 Task: Search one way flight ticket for 3 adults, 3 children in premium economy from Clarksburg: North Central West Virginia Airport (was Harrison-marion Regional) to Greenville: Pitt-greenville Airport on 5-2-2023. Choice of flights is Frontier. Number of bags: 1 carry on bag. Price is upto 108000. Outbound departure time preference is 14:00.
Action: Mouse moved to (297, 265)
Screenshot: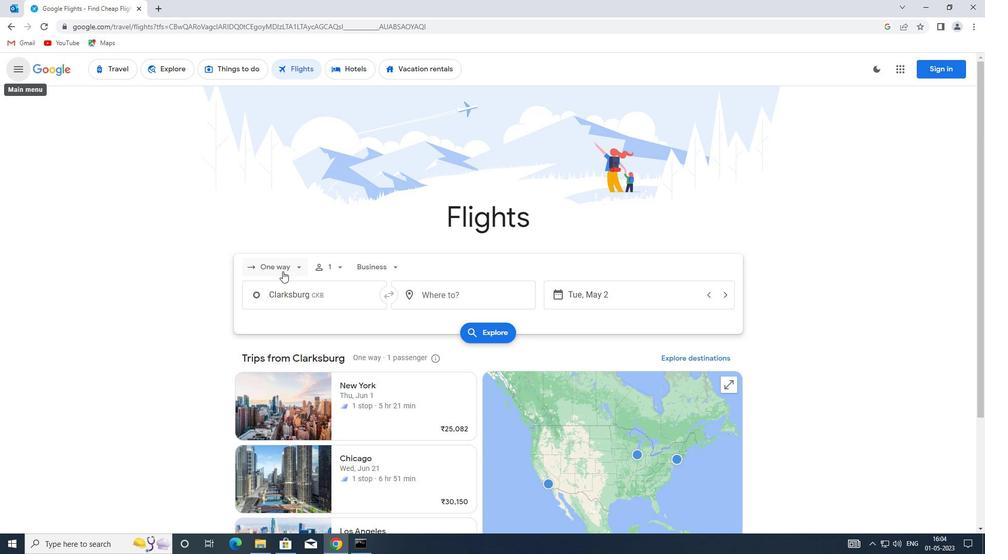
Action: Mouse pressed left at (297, 265)
Screenshot: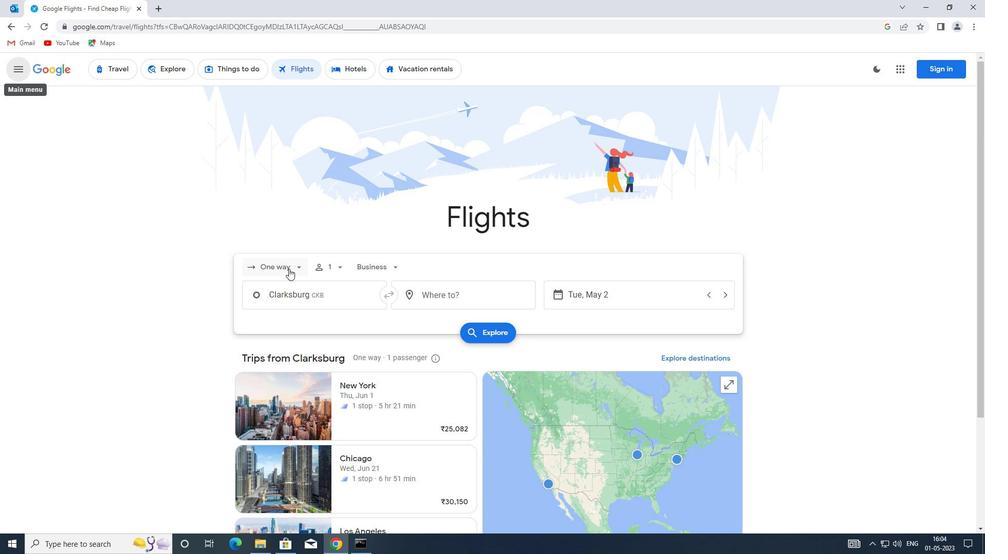 
Action: Mouse moved to (300, 317)
Screenshot: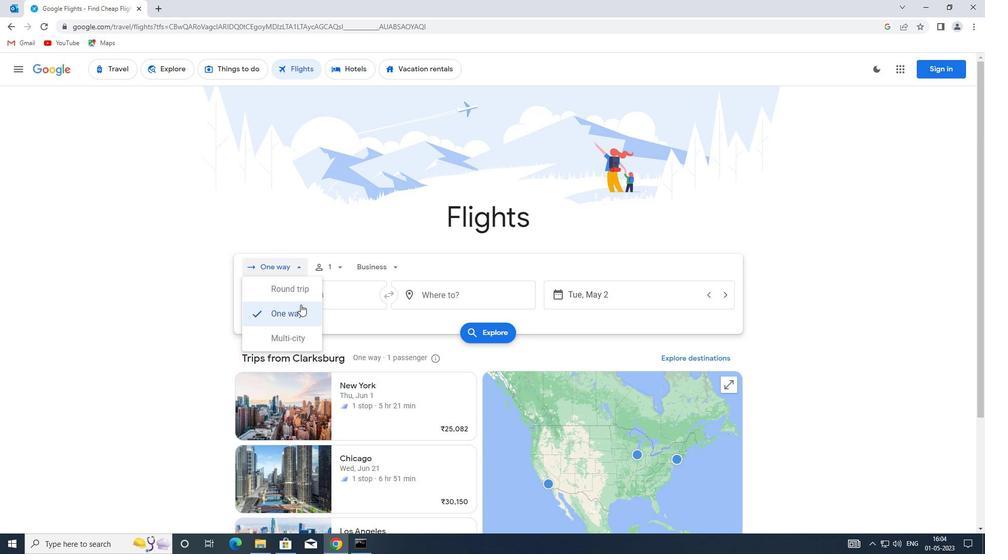 
Action: Mouse pressed left at (300, 317)
Screenshot: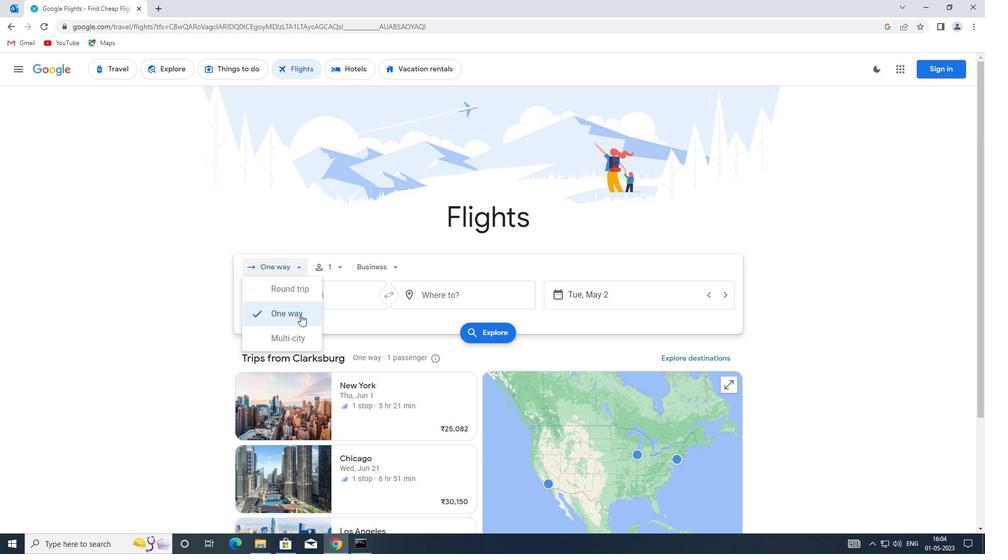 
Action: Mouse moved to (341, 270)
Screenshot: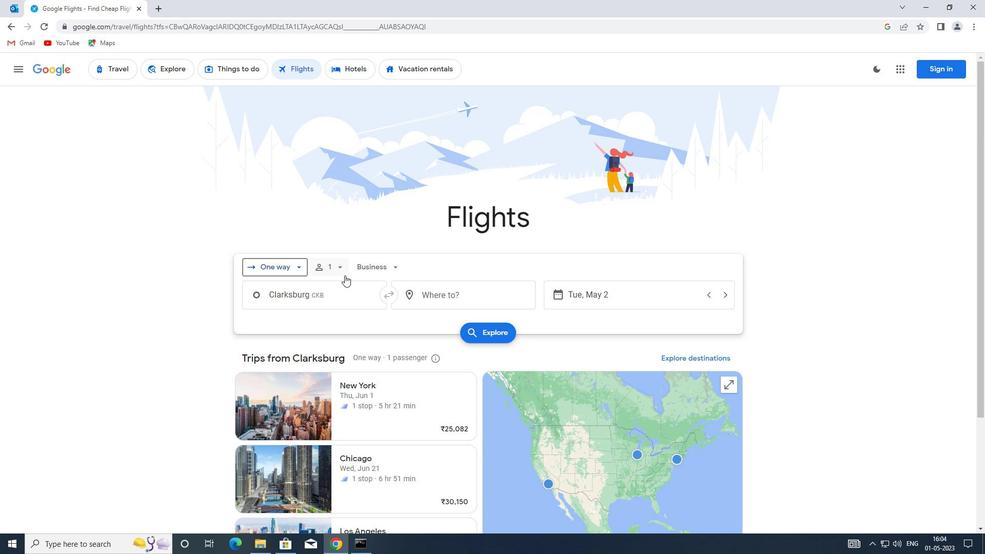 
Action: Mouse pressed left at (341, 270)
Screenshot: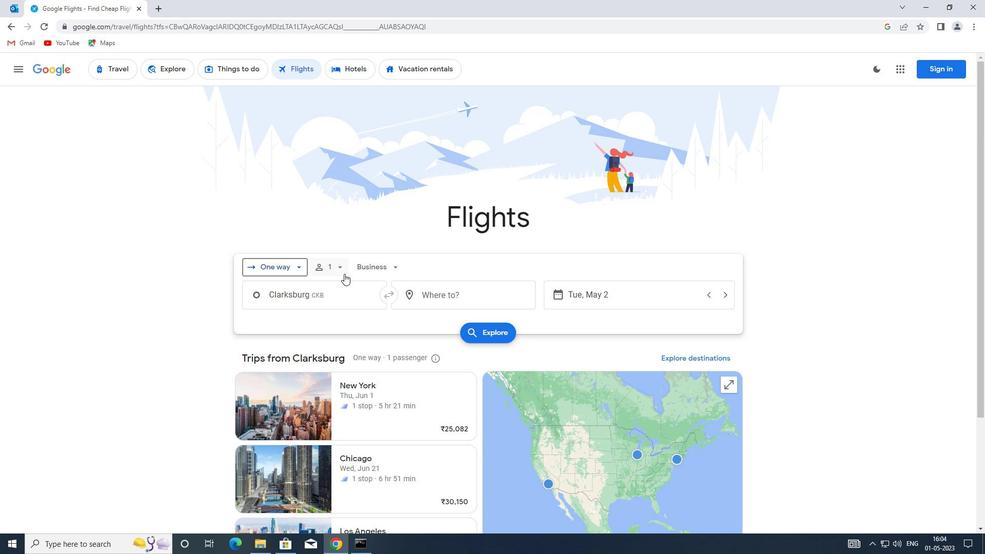 
Action: Mouse moved to (415, 296)
Screenshot: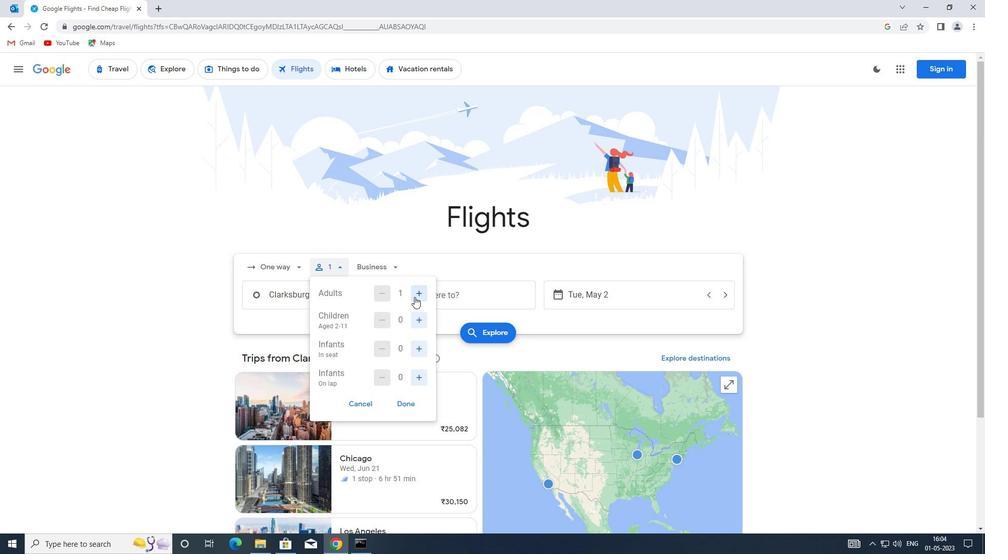 
Action: Mouse pressed left at (415, 296)
Screenshot: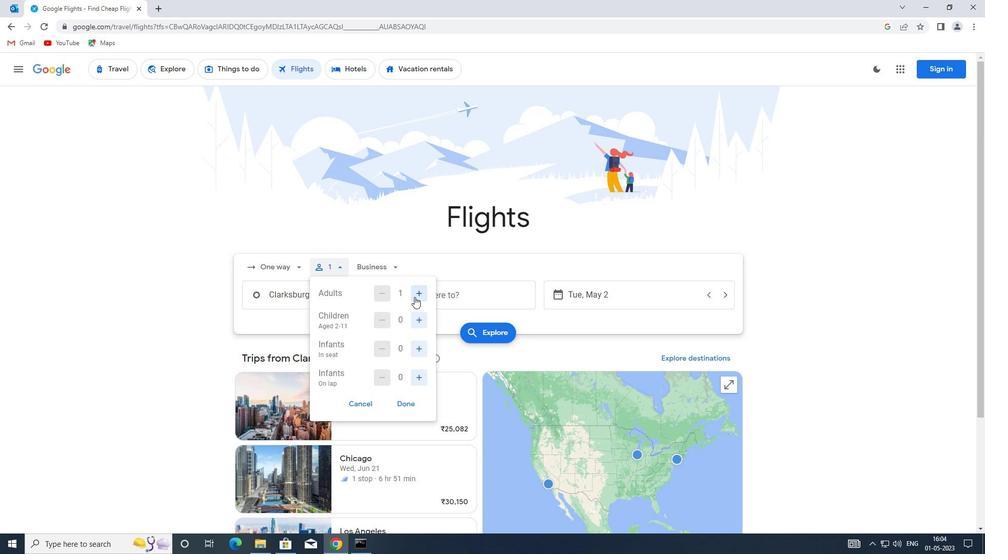 
Action: Mouse pressed left at (415, 296)
Screenshot: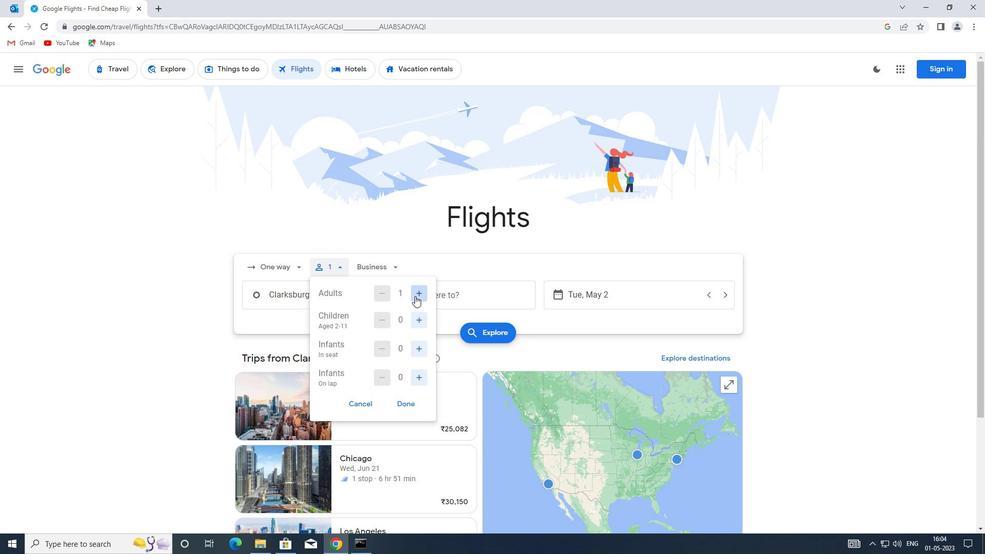 
Action: Mouse moved to (421, 320)
Screenshot: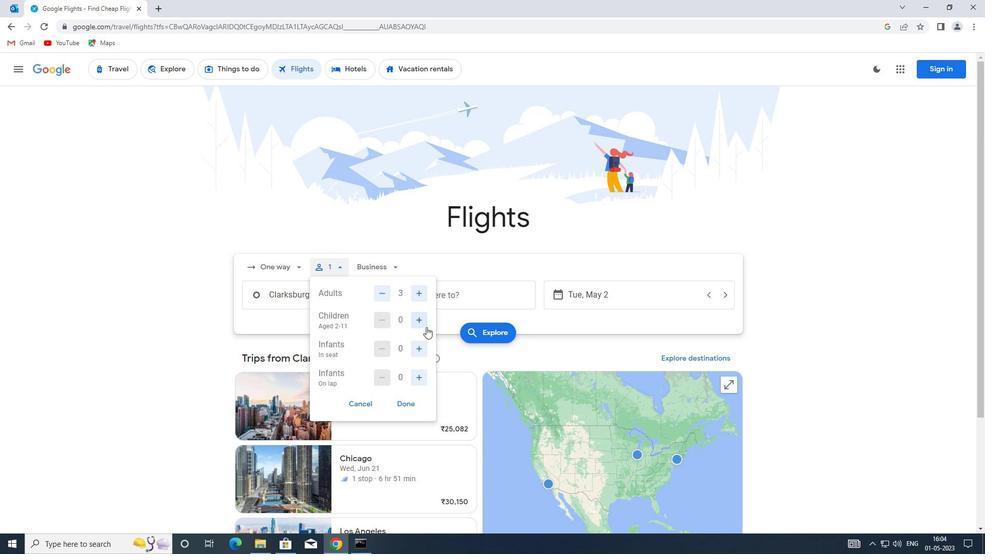 
Action: Mouse pressed left at (421, 320)
Screenshot: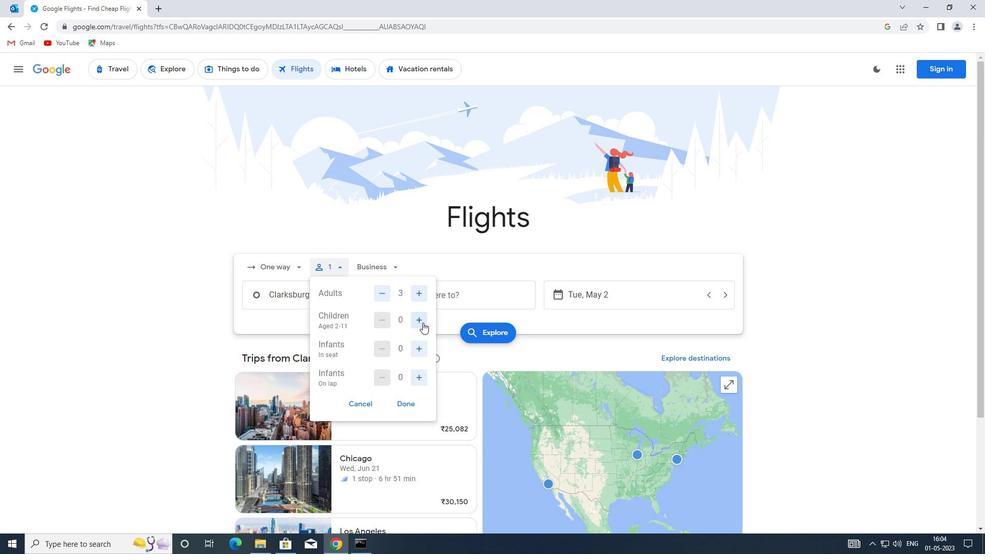 
Action: Mouse pressed left at (421, 320)
Screenshot: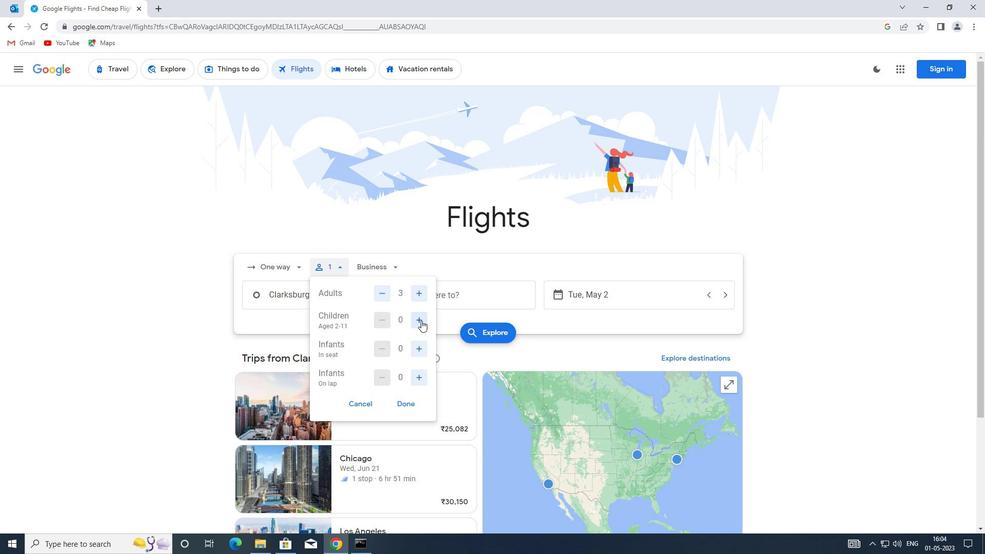 
Action: Mouse pressed left at (421, 320)
Screenshot: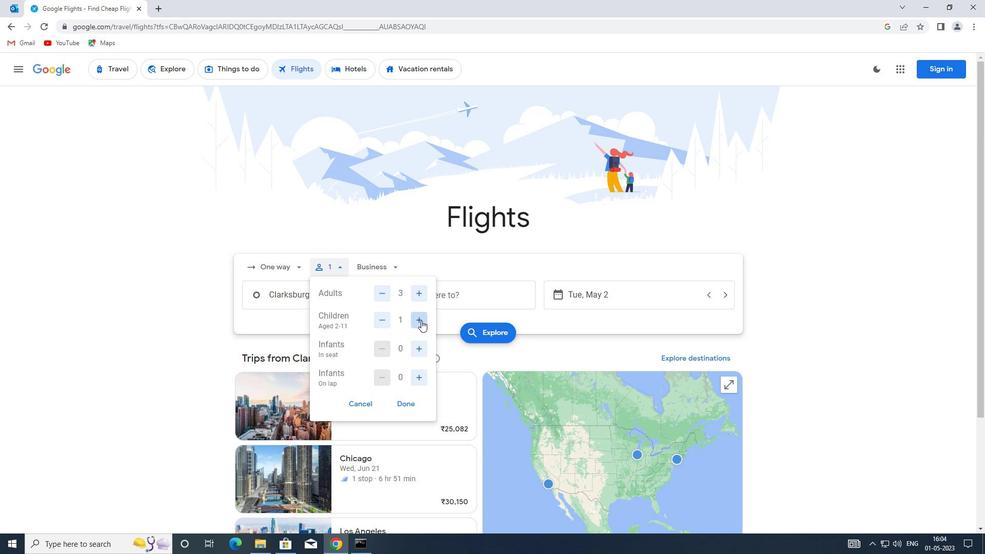 
Action: Mouse moved to (409, 408)
Screenshot: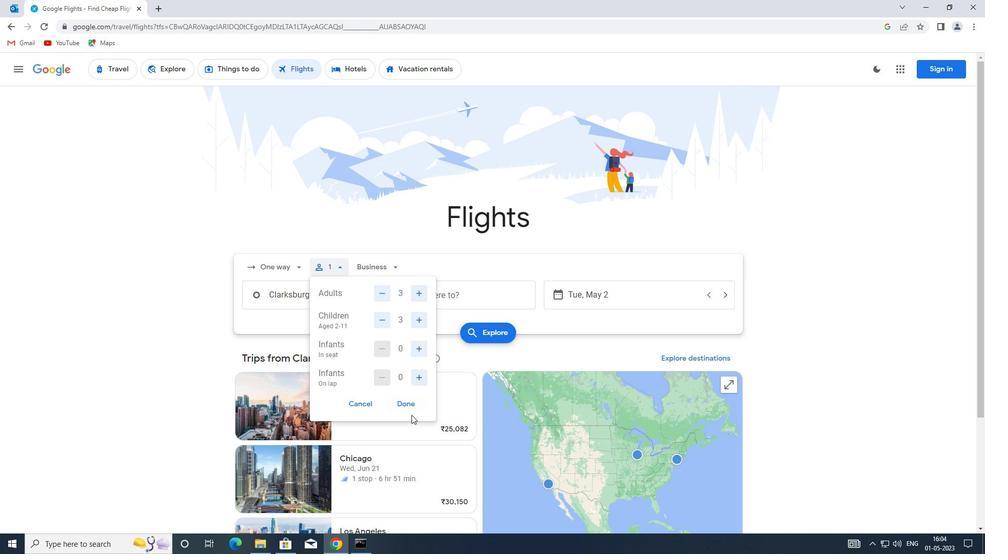 
Action: Mouse pressed left at (409, 408)
Screenshot: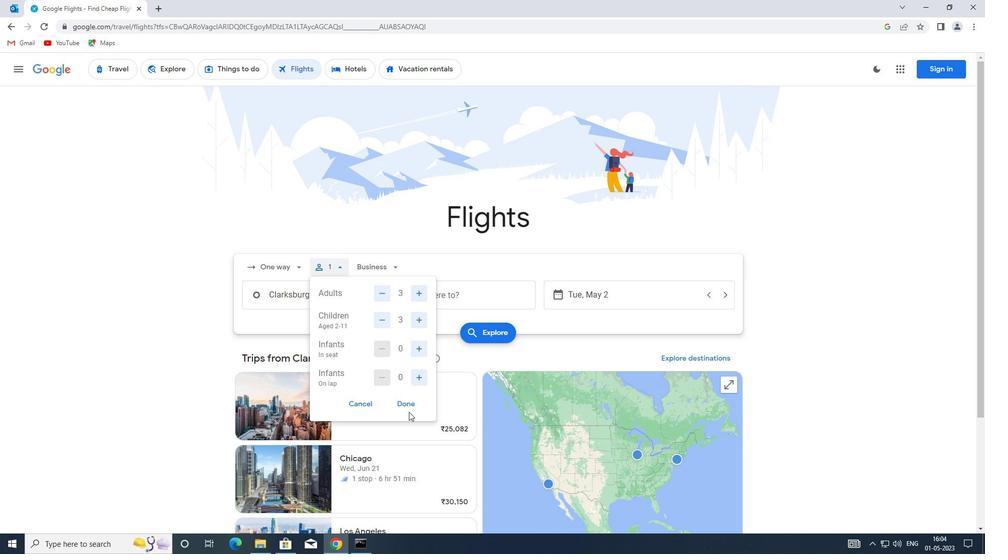 
Action: Mouse moved to (390, 270)
Screenshot: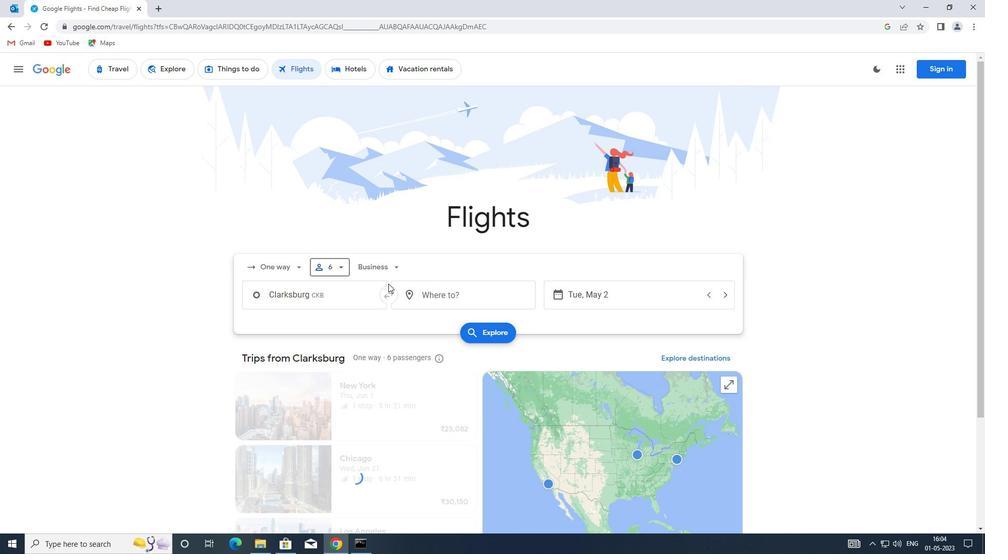 
Action: Mouse pressed left at (390, 270)
Screenshot: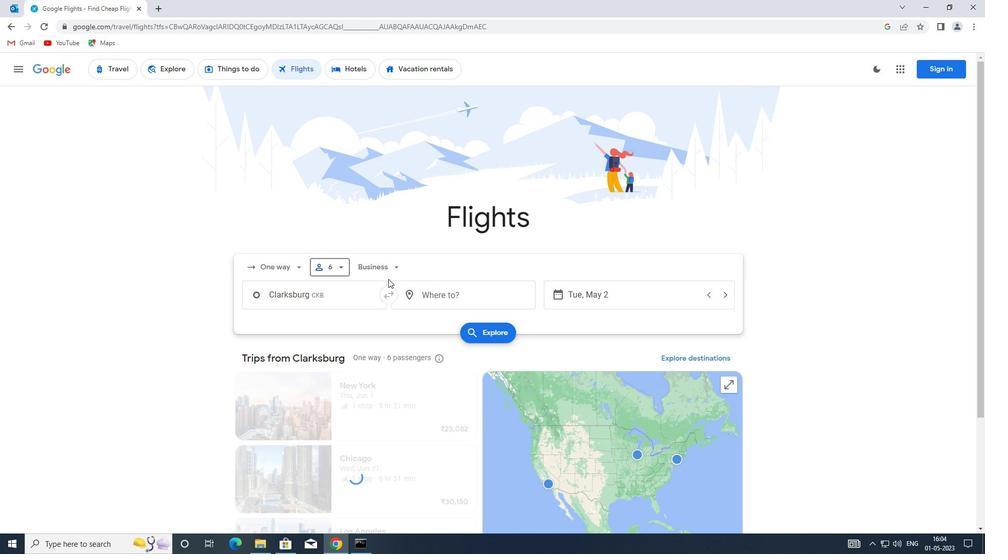 
Action: Mouse moved to (396, 310)
Screenshot: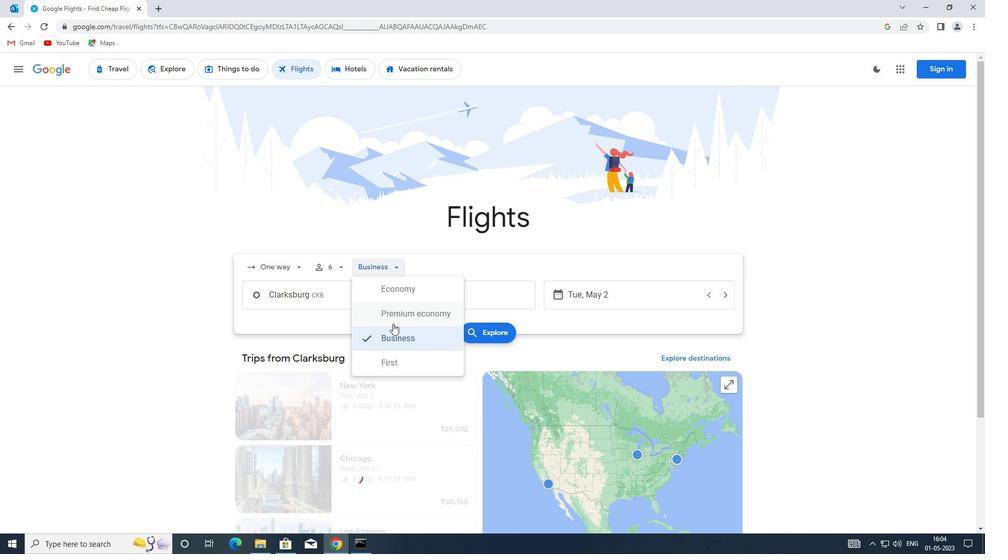
Action: Mouse pressed left at (396, 310)
Screenshot: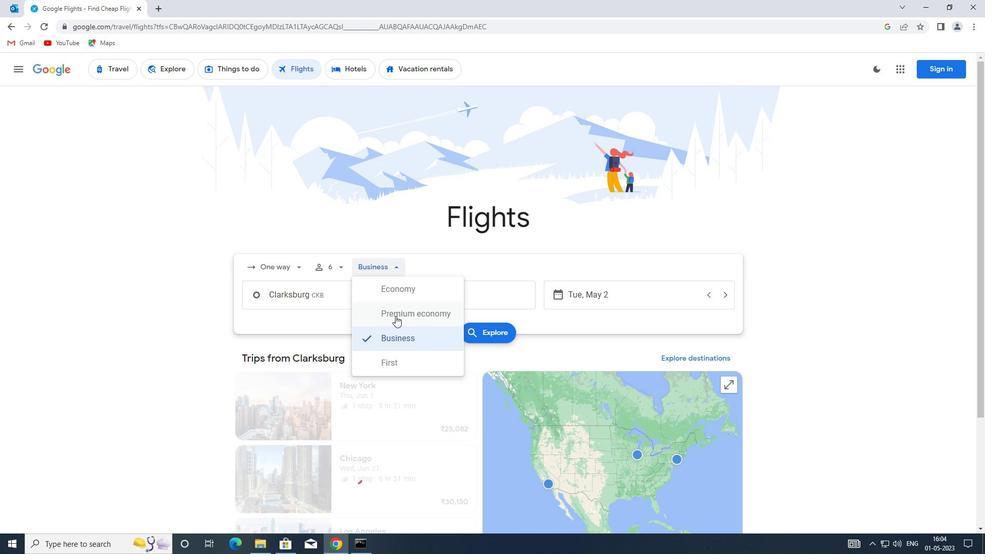
Action: Mouse moved to (324, 299)
Screenshot: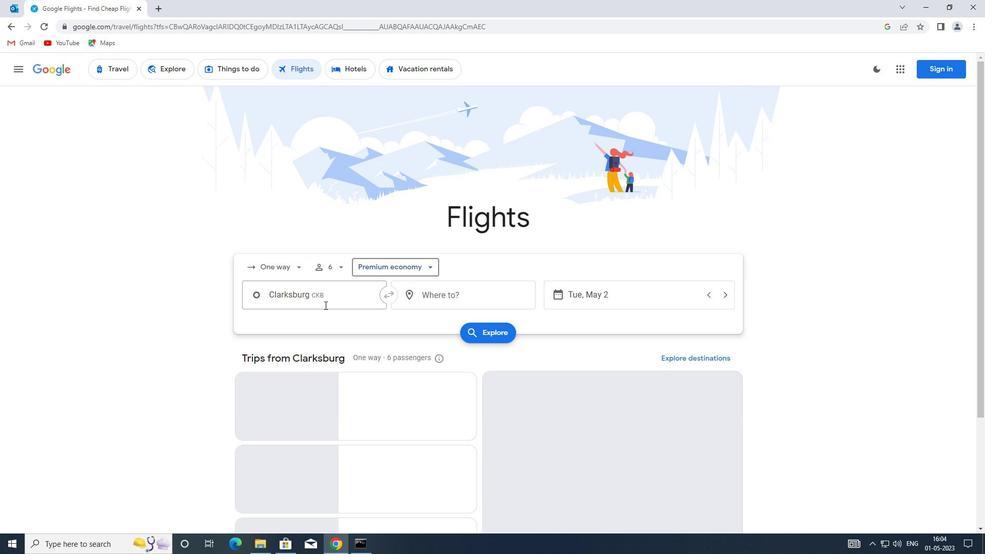 
Action: Mouse pressed left at (324, 299)
Screenshot: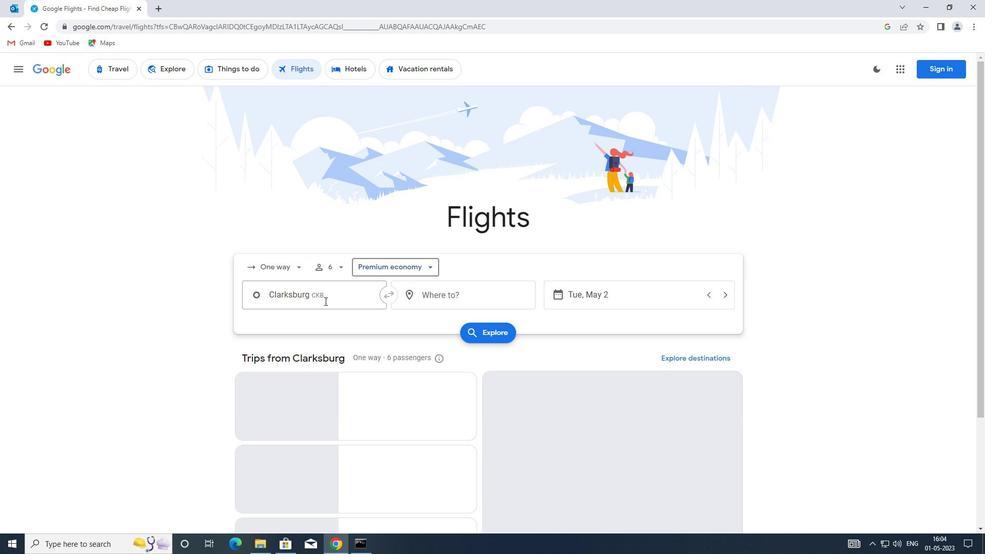 
Action: Mouse moved to (346, 307)
Screenshot: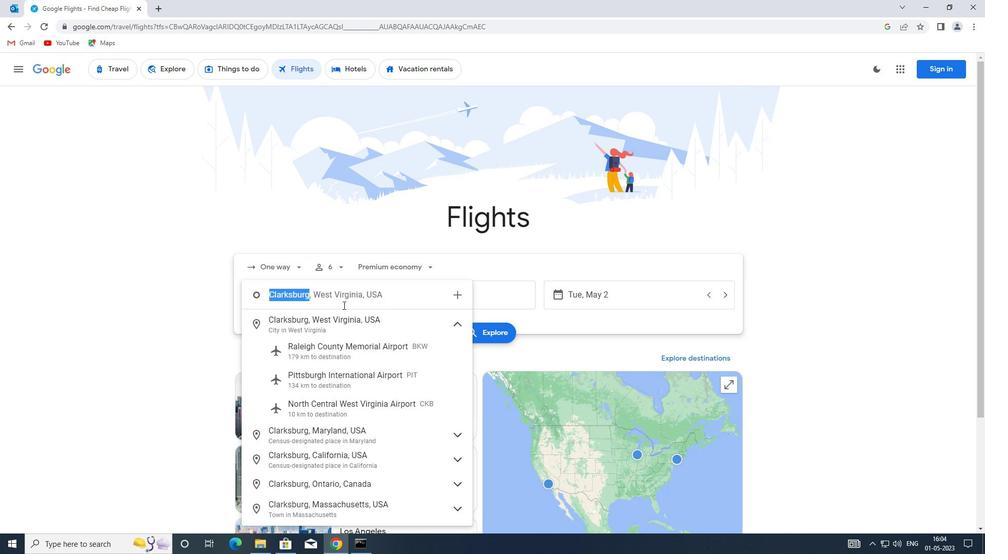 
Action: Key pressed <Key.enter>
Screenshot: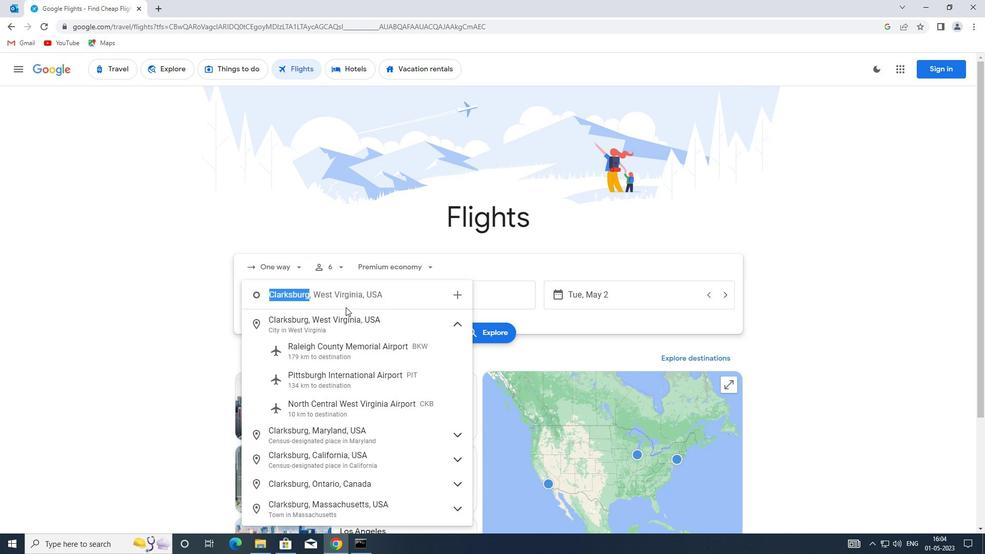 
Action: Mouse moved to (445, 299)
Screenshot: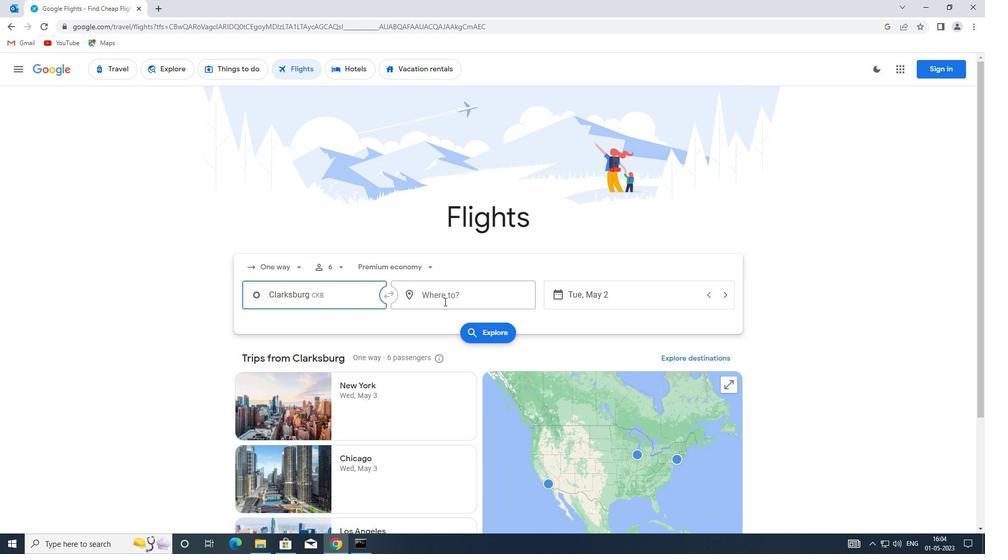 
Action: Mouse pressed left at (445, 299)
Screenshot: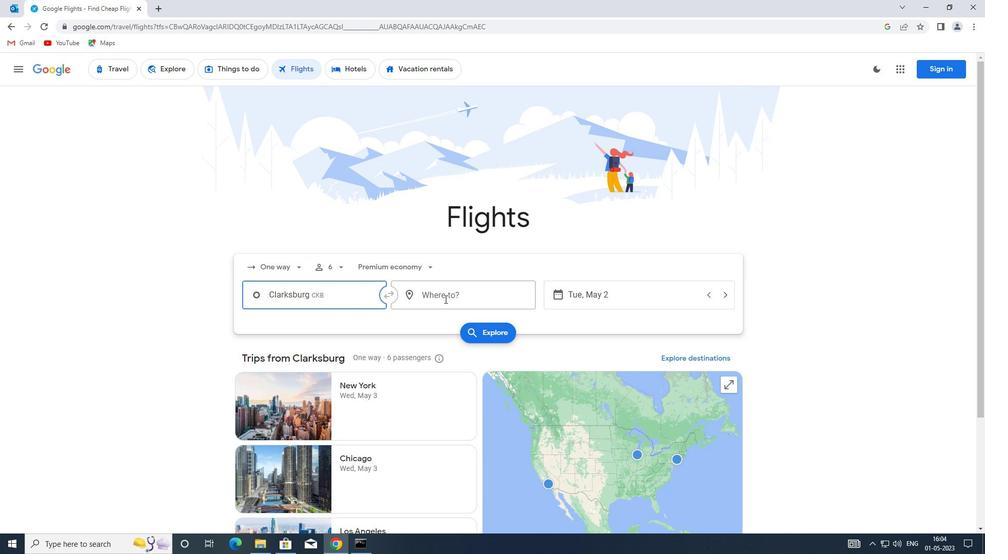 
Action: Key pressed pgv
Screenshot: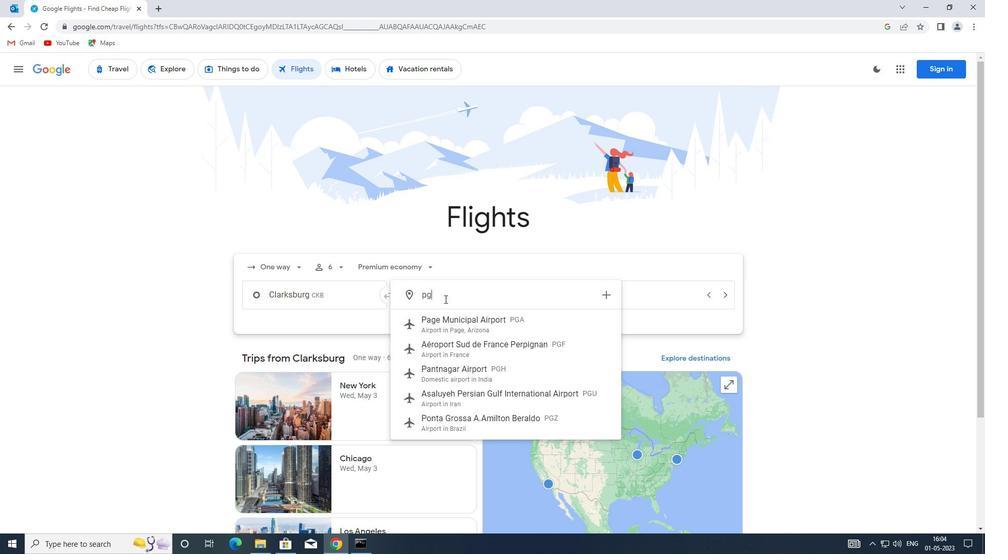 
Action: Mouse moved to (456, 323)
Screenshot: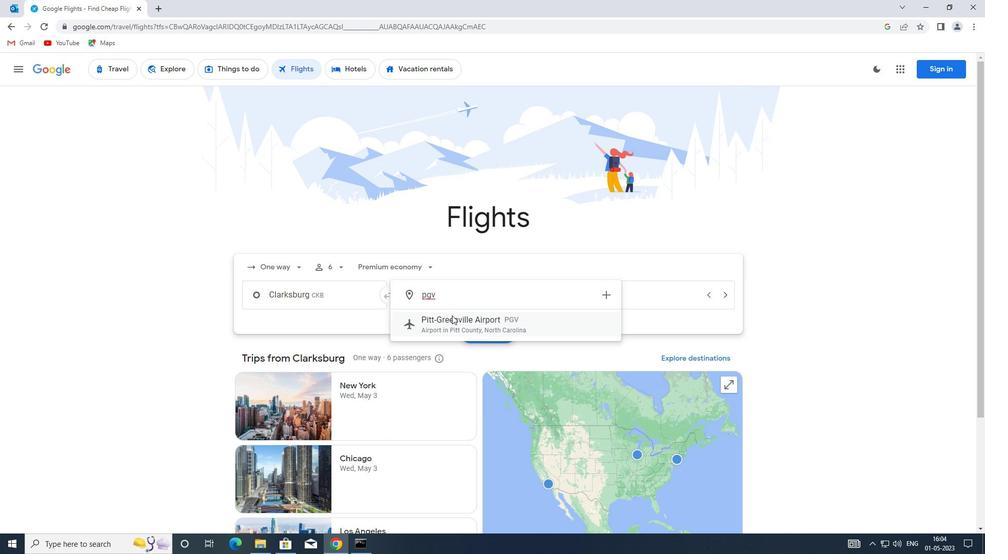 
Action: Mouse pressed left at (456, 323)
Screenshot: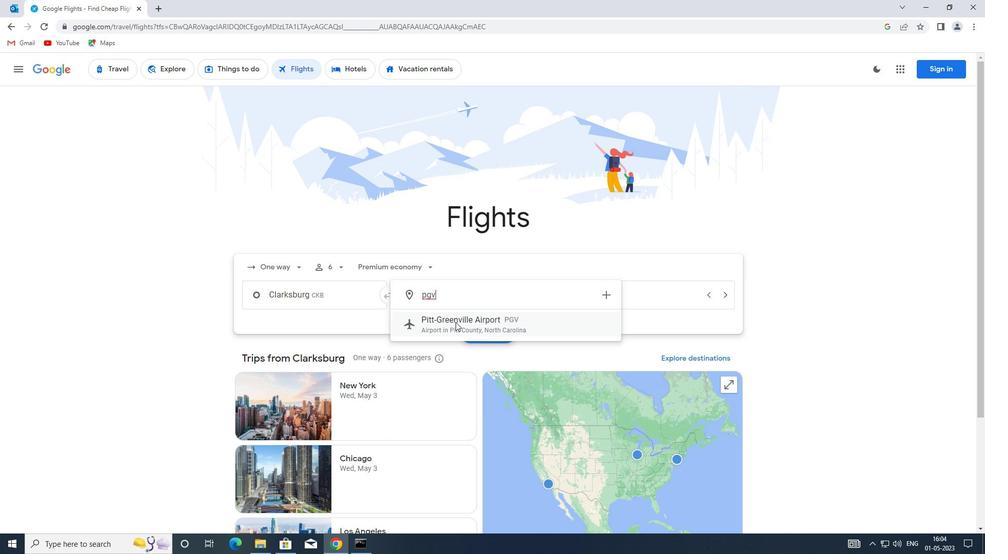 
Action: Mouse moved to (567, 295)
Screenshot: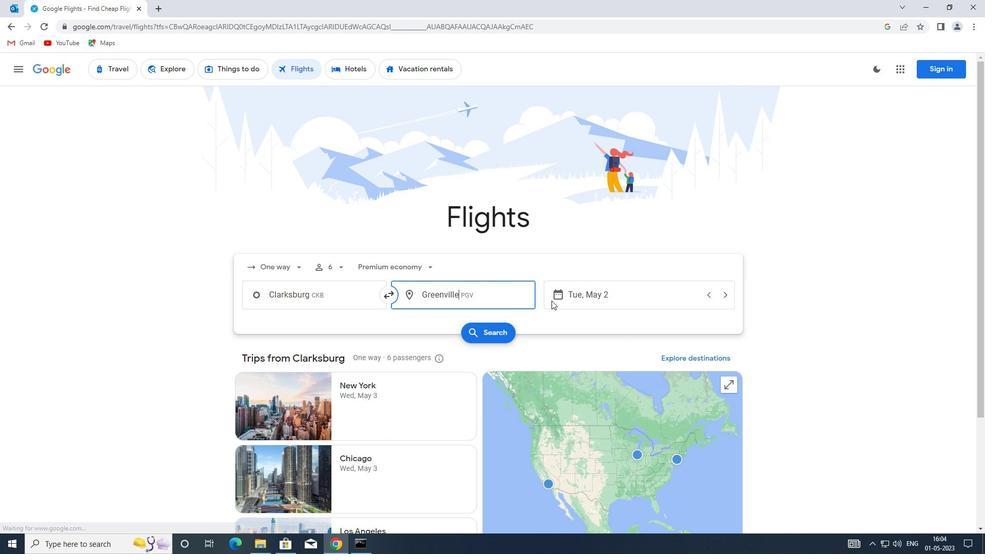 
Action: Mouse pressed left at (567, 295)
Screenshot: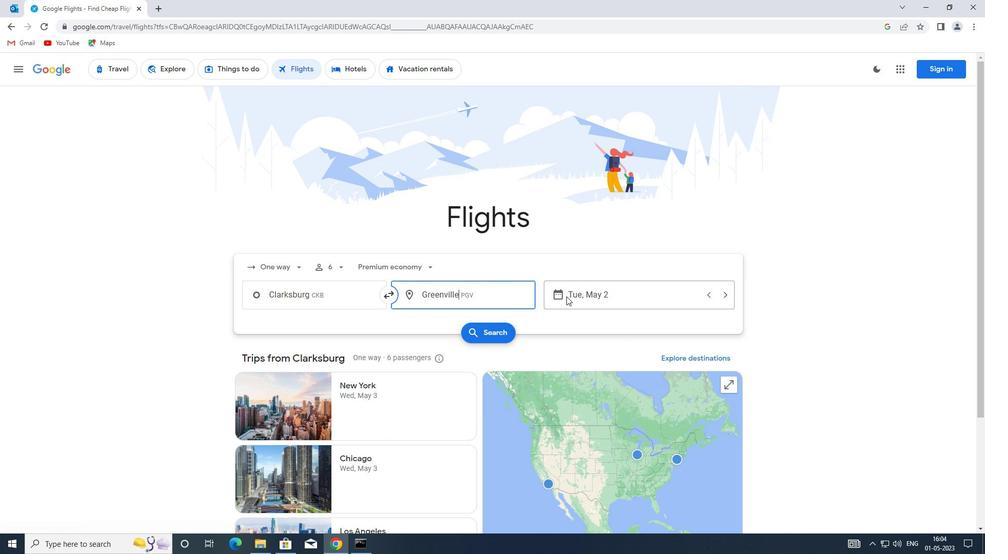 
Action: Mouse moved to (427, 345)
Screenshot: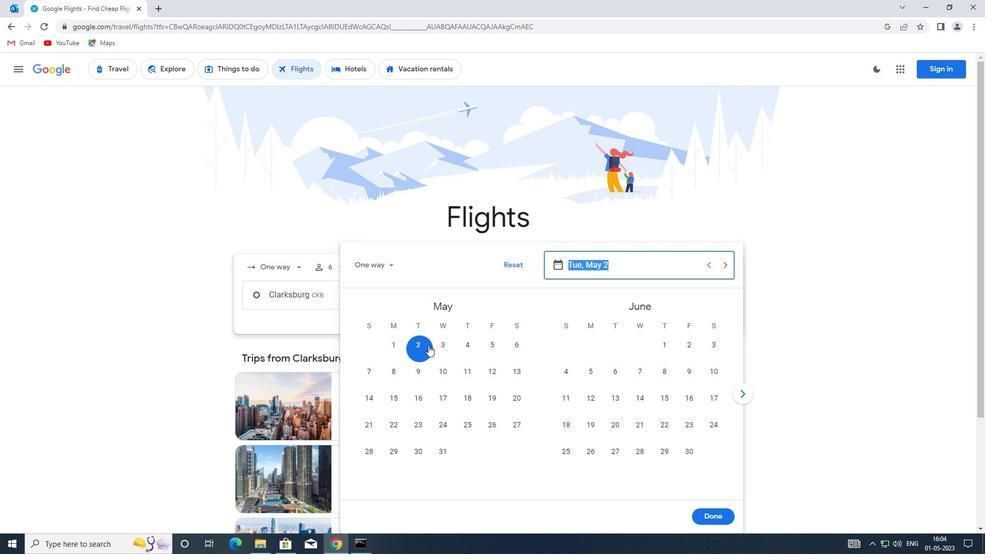 
Action: Mouse pressed left at (427, 345)
Screenshot: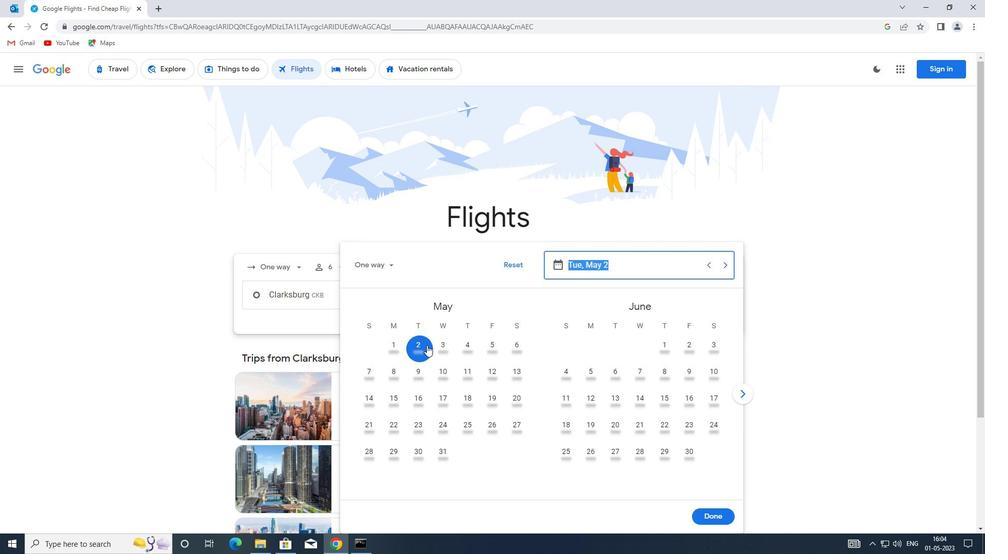 
Action: Mouse moved to (723, 519)
Screenshot: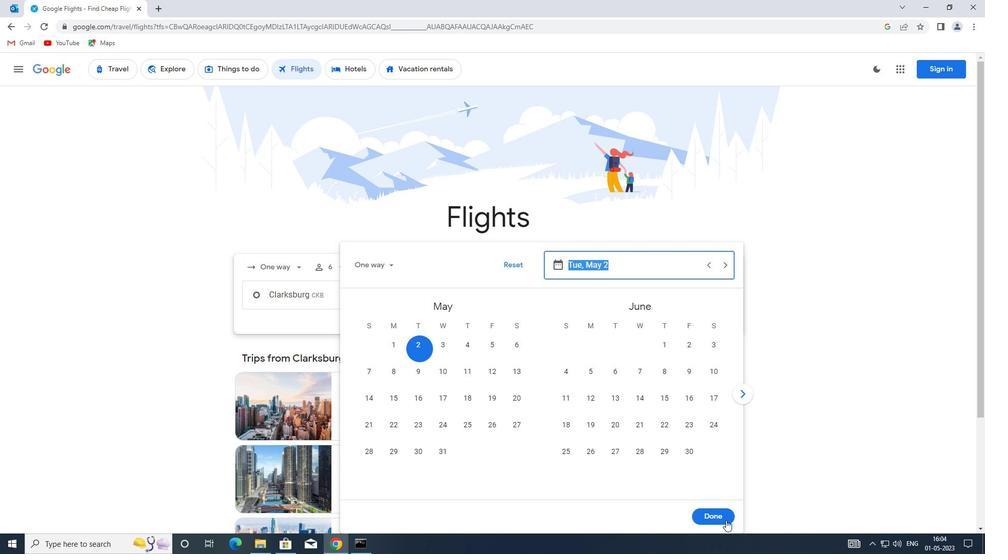 
Action: Mouse pressed left at (723, 519)
Screenshot: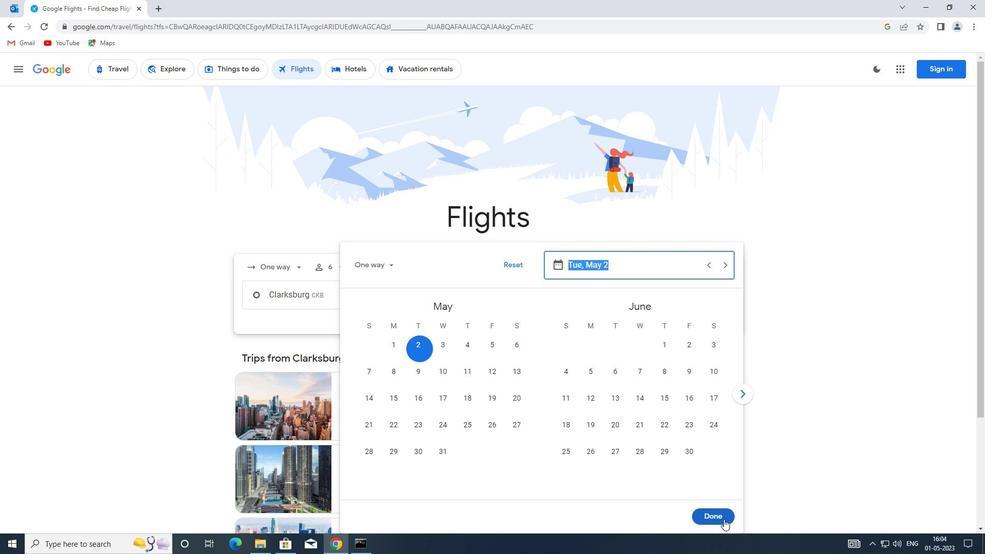 
Action: Mouse moved to (484, 333)
Screenshot: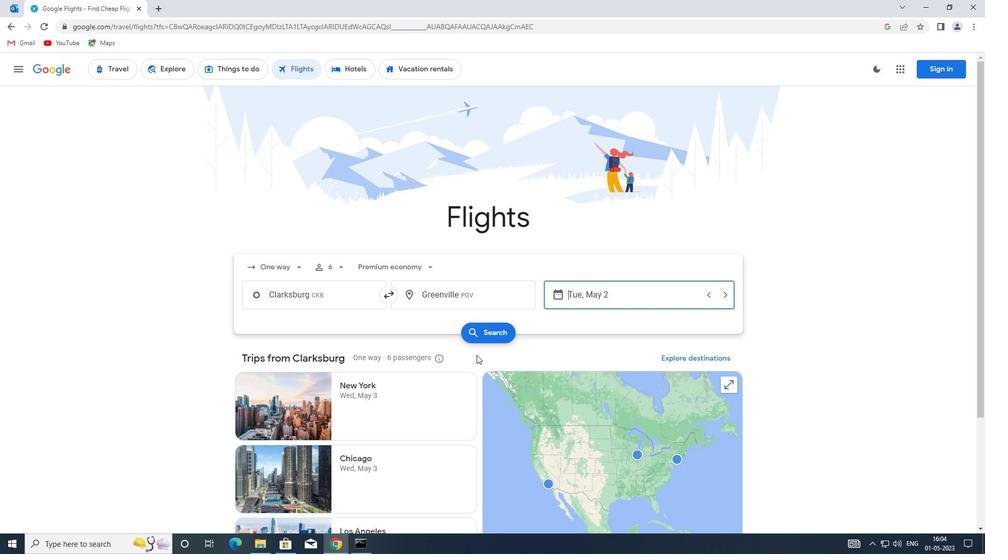 
Action: Mouse pressed left at (484, 333)
Screenshot: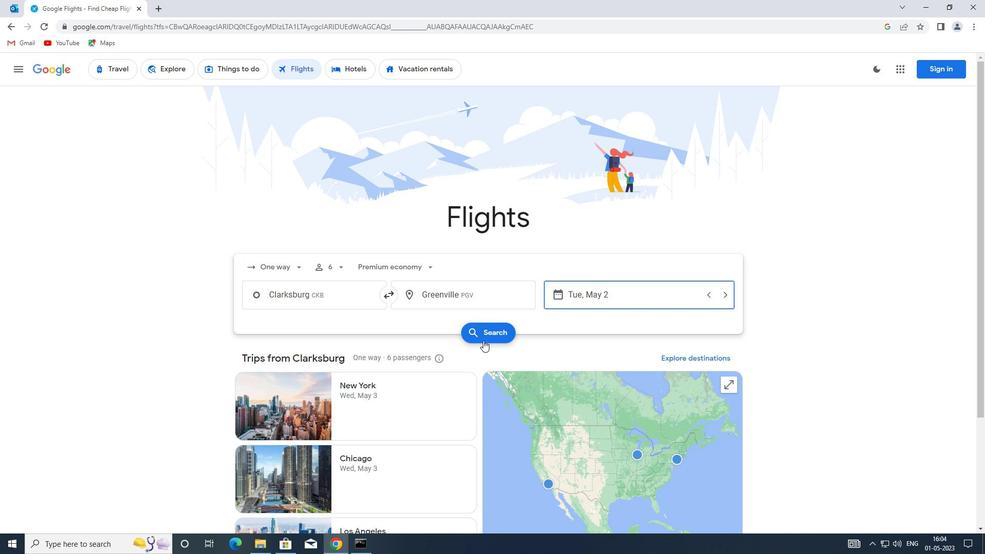 
Action: Mouse moved to (261, 161)
Screenshot: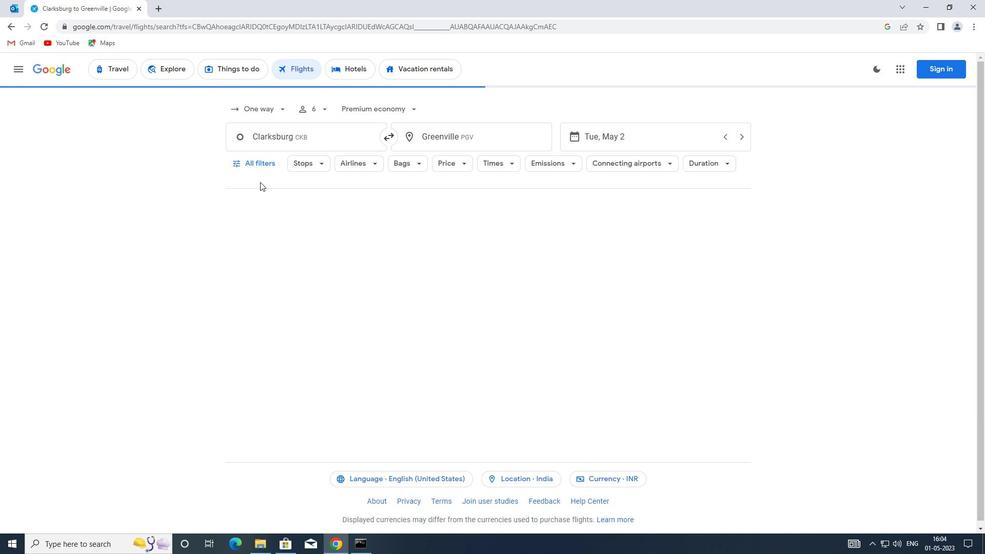 
Action: Mouse pressed left at (261, 161)
Screenshot: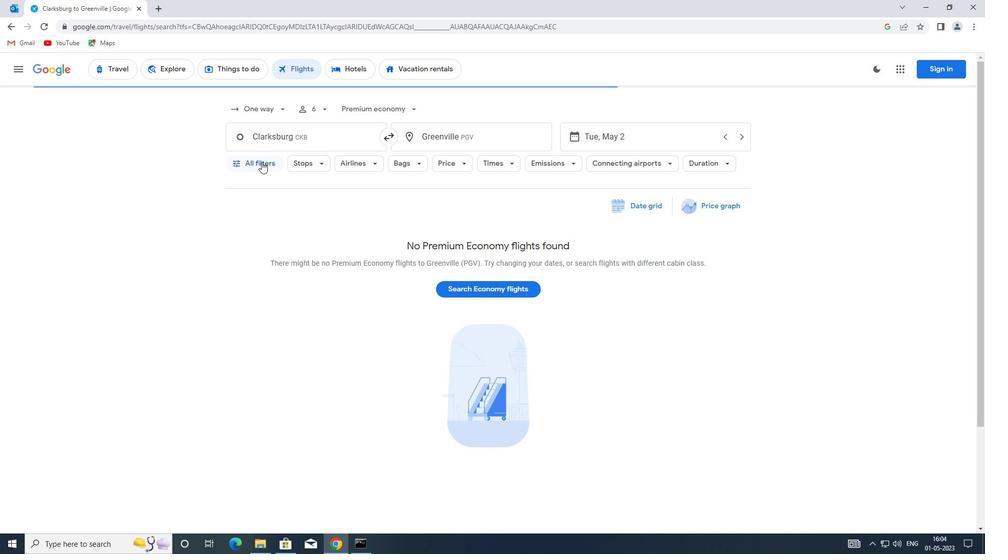 
Action: Mouse moved to (310, 305)
Screenshot: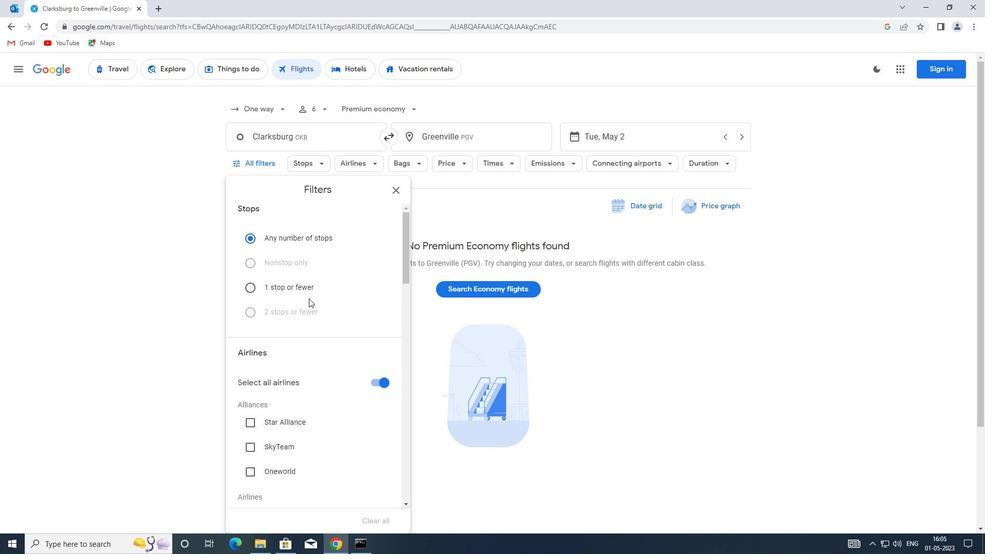 
Action: Mouse scrolled (310, 305) with delta (0, 0)
Screenshot: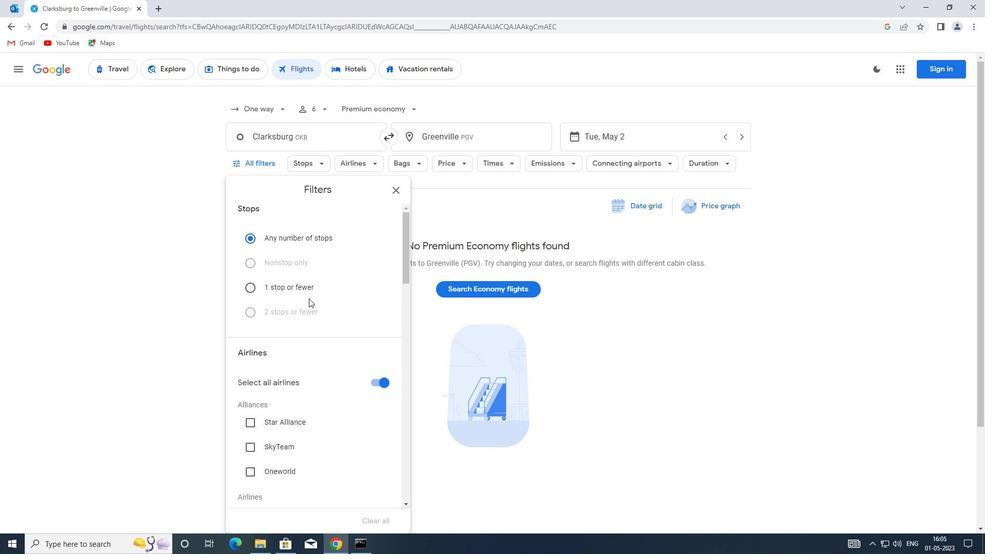 
Action: Mouse moved to (310, 307)
Screenshot: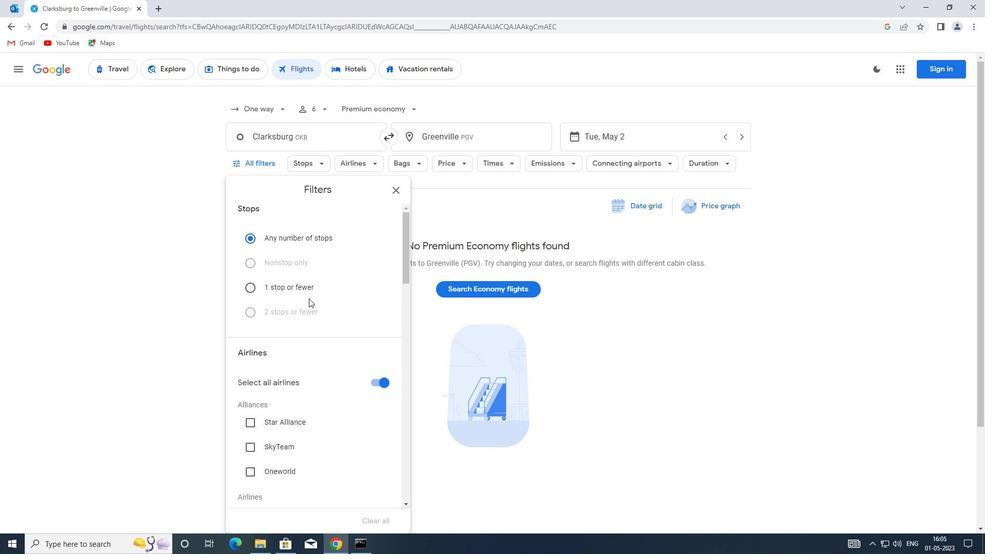 
Action: Mouse scrolled (310, 306) with delta (0, 0)
Screenshot: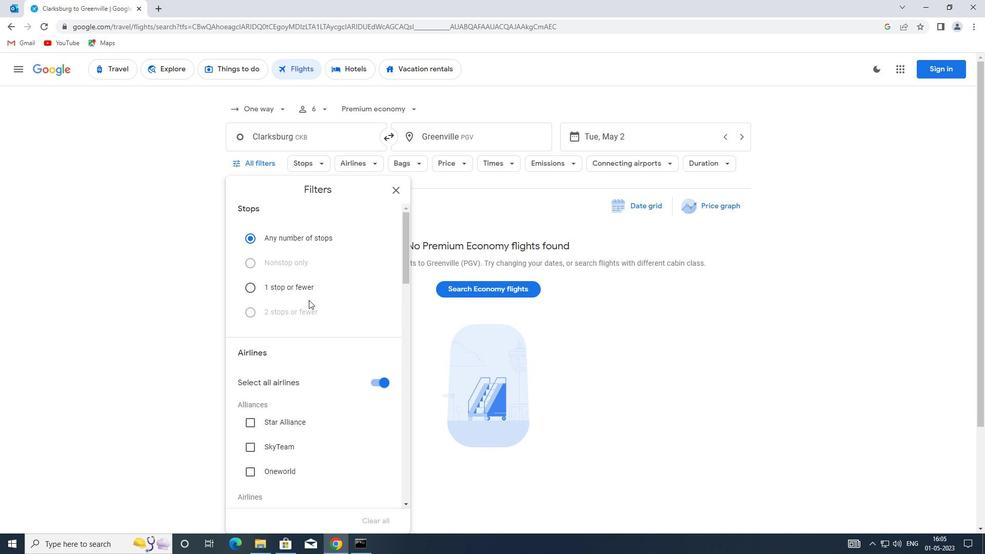 
Action: Mouse moved to (378, 281)
Screenshot: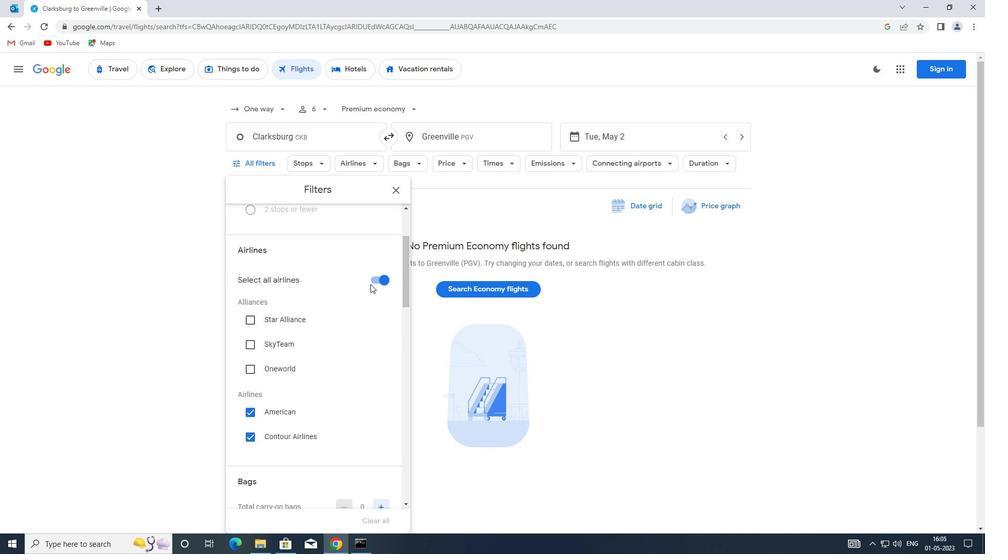 
Action: Mouse pressed left at (378, 281)
Screenshot: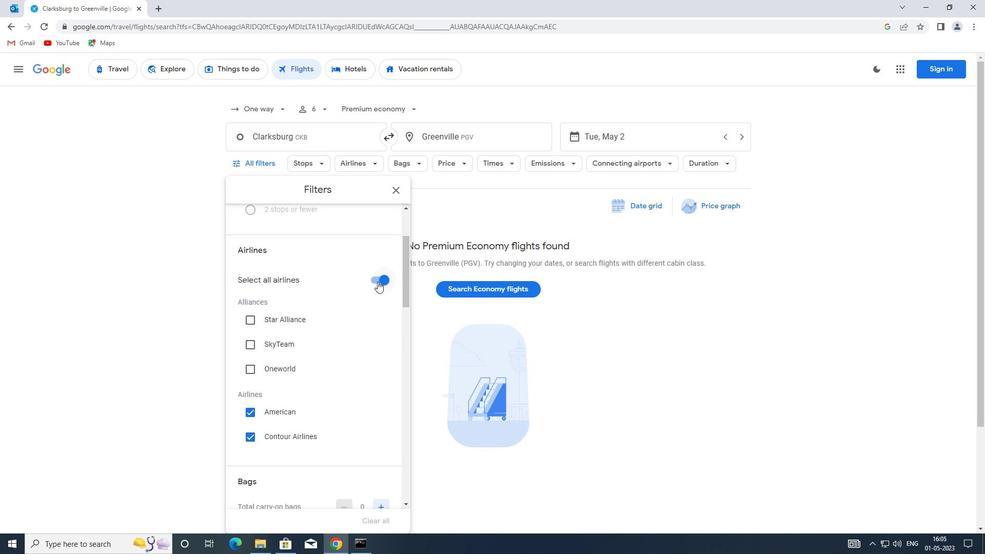 
Action: Mouse moved to (280, 312)
Screenshot: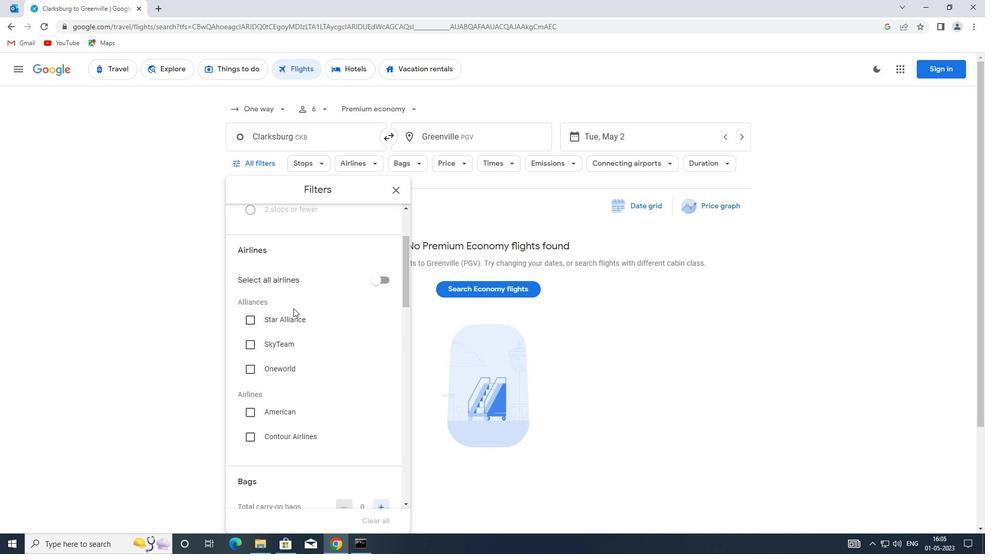 
Action: Mouse scrolled (280, 312) with delta (0, 0)
Screenshot: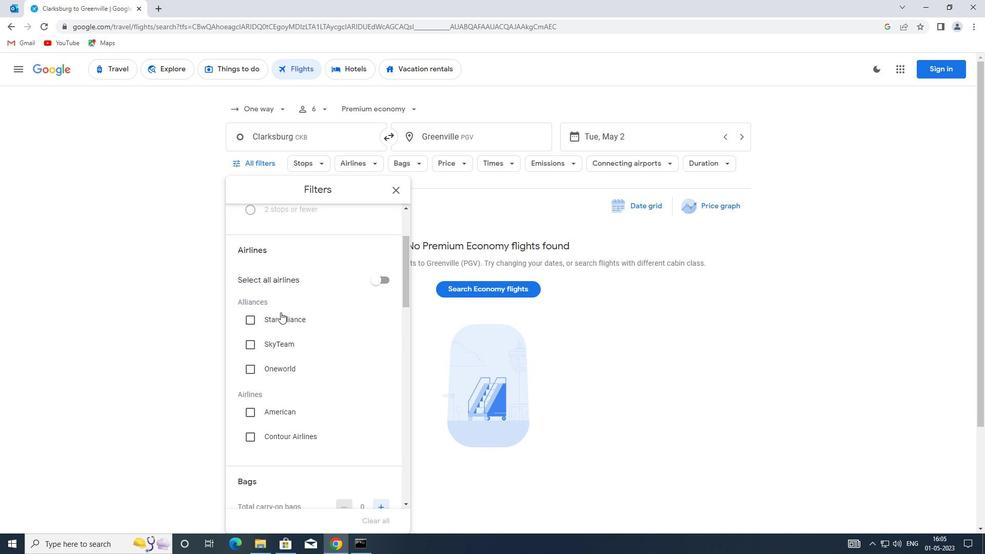 
Action: Mouse moved to (287, 322)
Screenshot: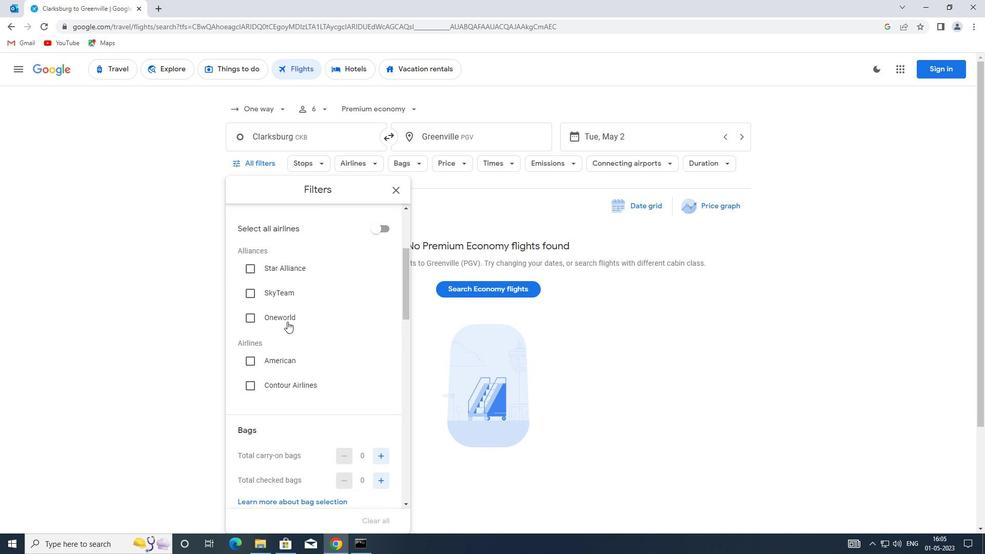 
Action: Mouse scrolled (287, 322) with delta (0, 0)
Screenshot: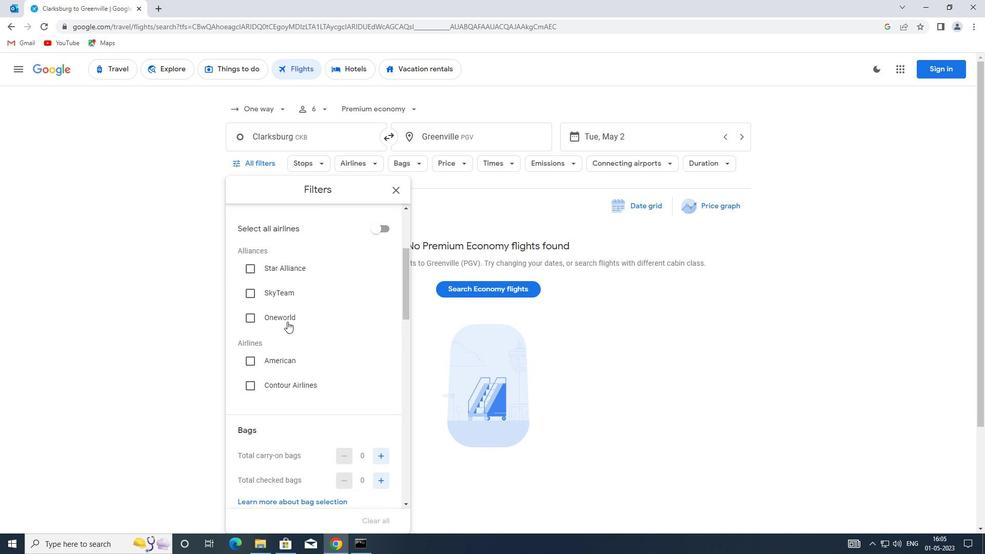 
Action: Mouse moved to (287, 324)
Screenshot: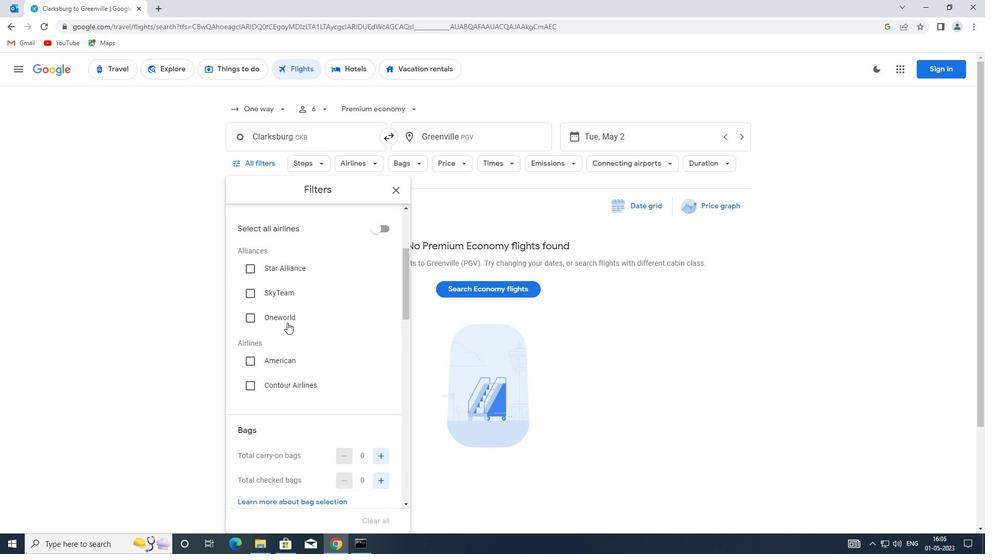 
Action: Mouse scrolled (287, 323) with delta (0, 0)
Screenshot: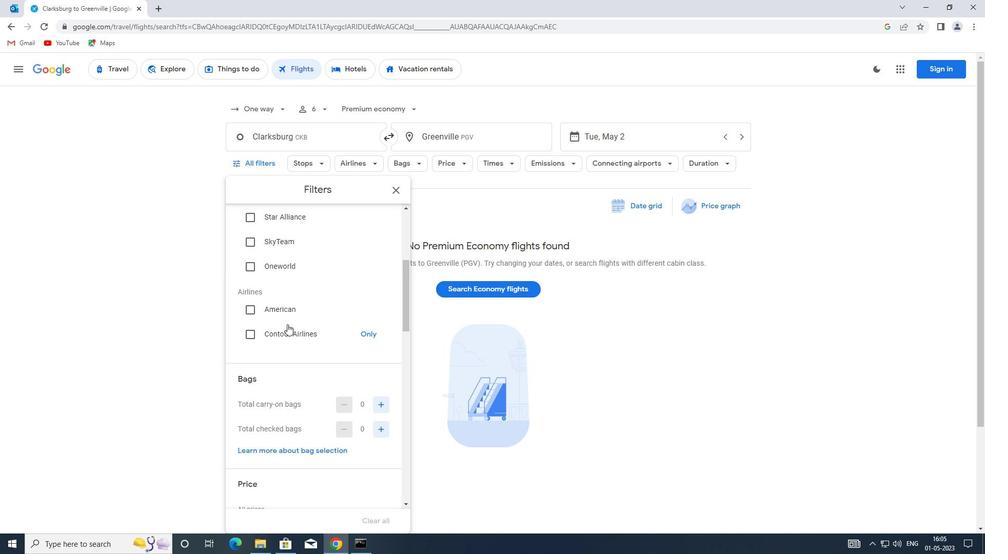 
Action: Mouse moved to (385, 353)
Screenshot: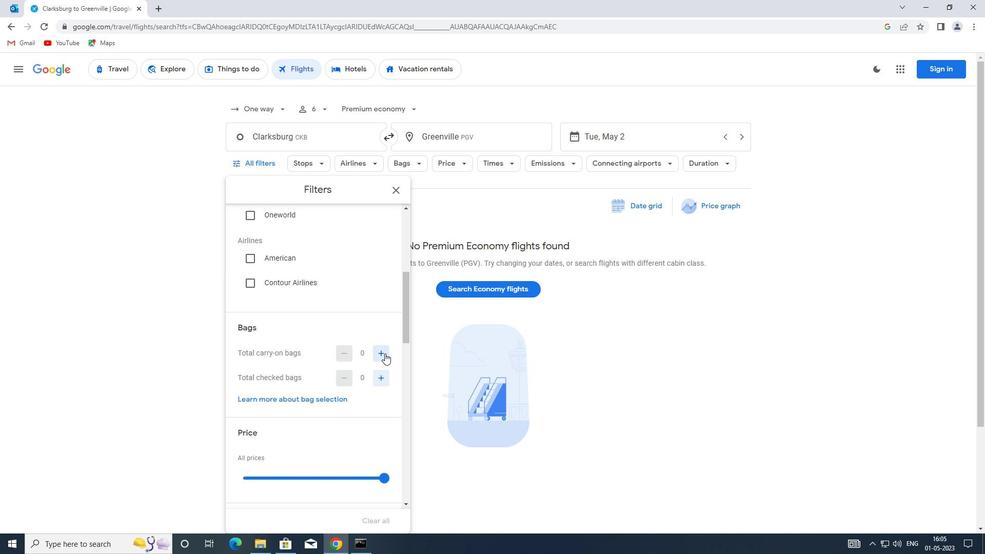
Action: Mouse pressed left at (385, 353)
Screenshot: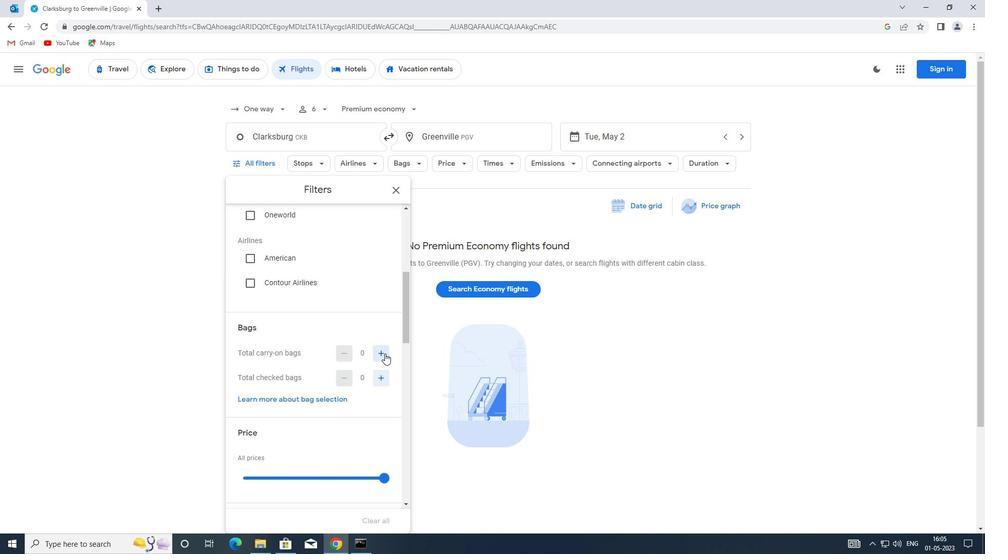 
Action: Mouse moved to (301, 344)
Screenshot: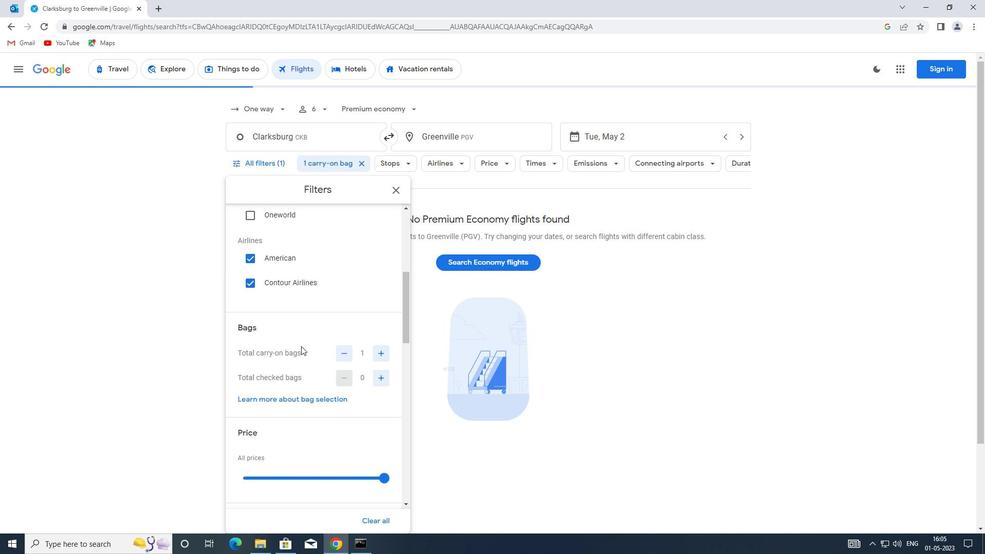 
Action: Mouse scrolled (301, 343) with delta (0, 0)
Screenshot: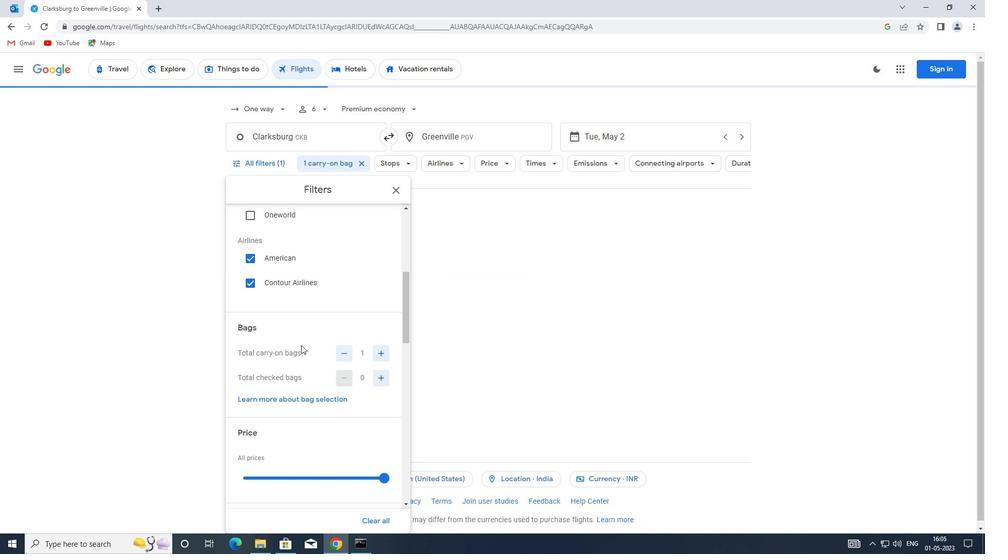 
Action: Mouse scrolled (301, 343) with delta (0, 0)
Screenshot: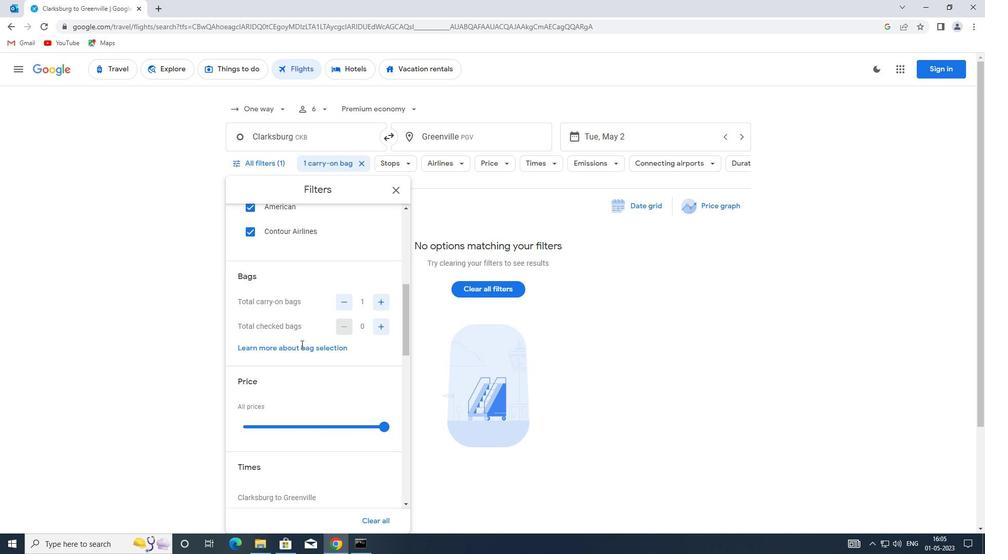 
Action: Mouse moved to (290, 374)
Screenshot: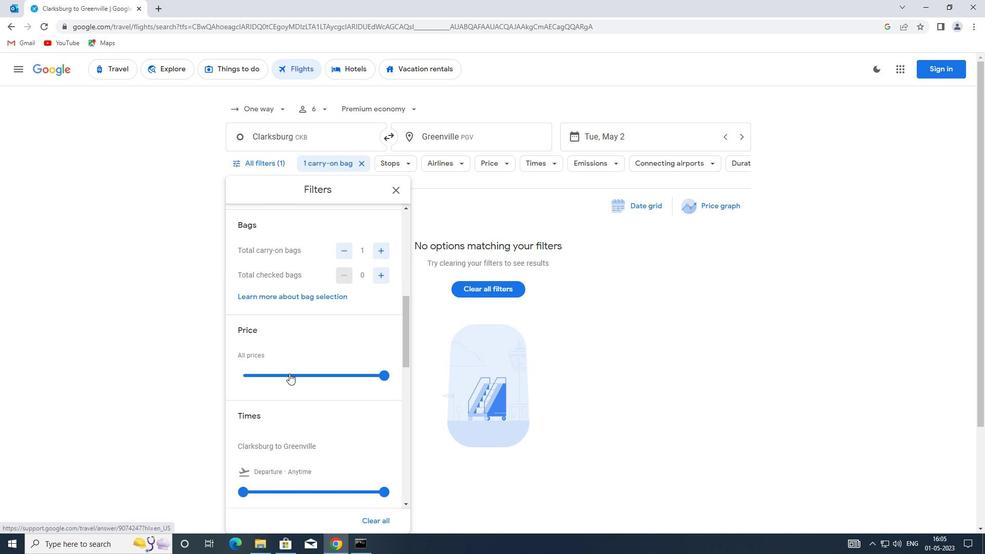 
Action: Mouse pressed left at (290, 374)
Screenshot: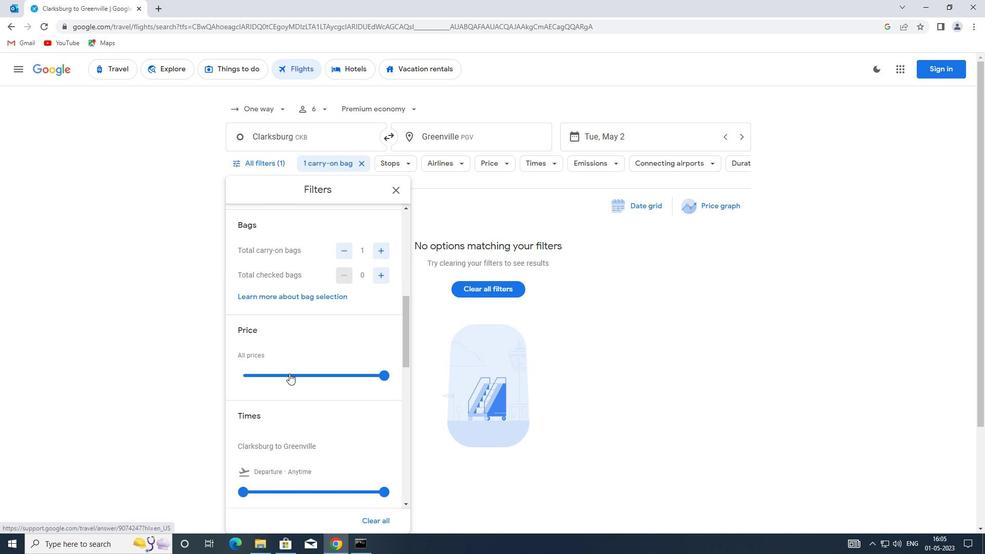 
Action: Mouse pressed left at (290, 374)
Screenshot: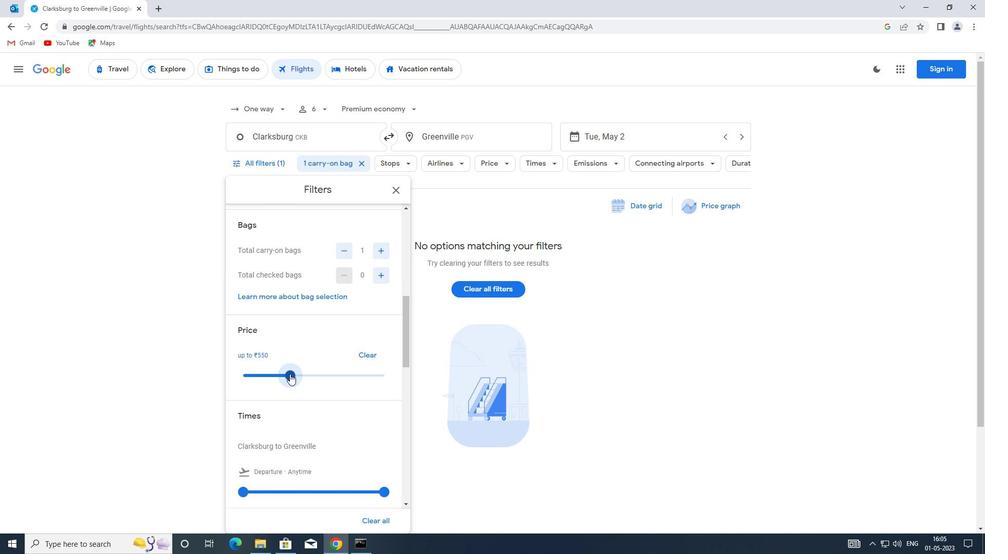 
Action: Mouse moved to (326, 354)
Screenshot: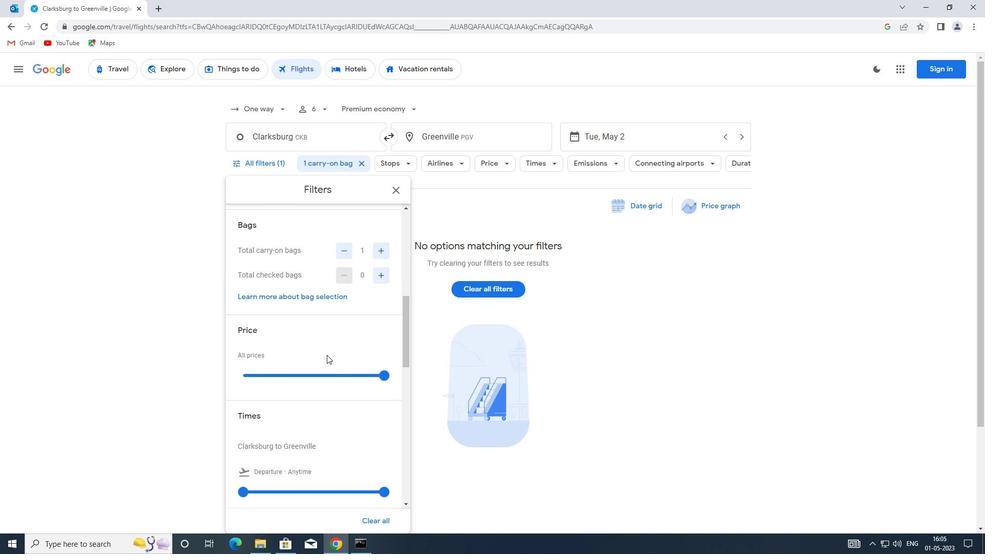 
Action: Mouse scrolled (326, 353) with delta (0, 0)
Screenshot: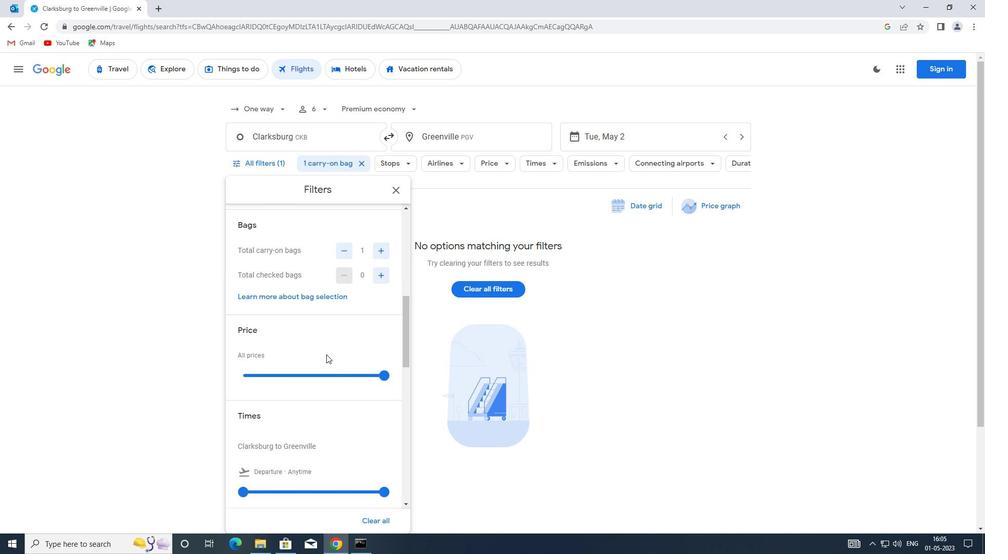 
Action: Mouse moved to (324, 353)
Screenshot: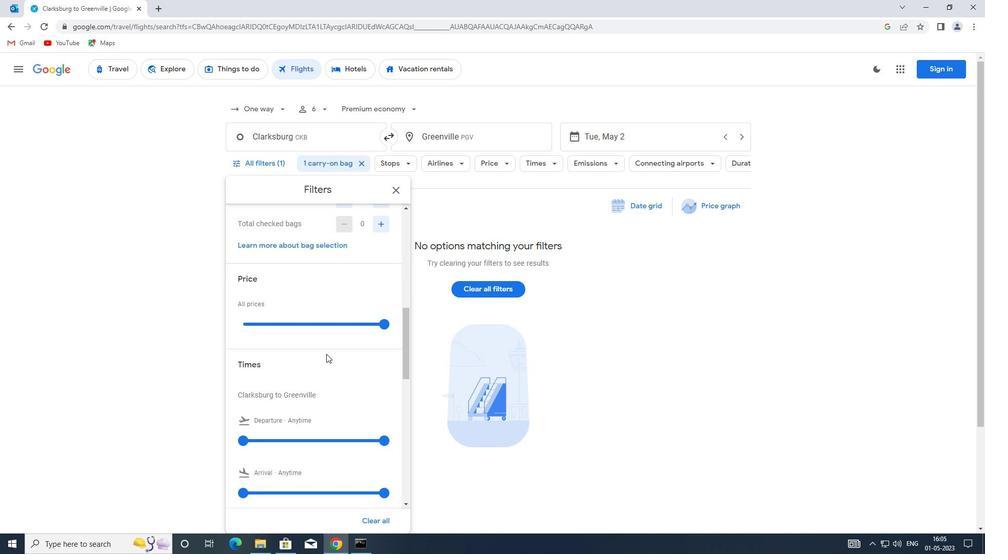 
Action: Mouse scrolled (324, 353) with delta (0, 0)
Screenshot: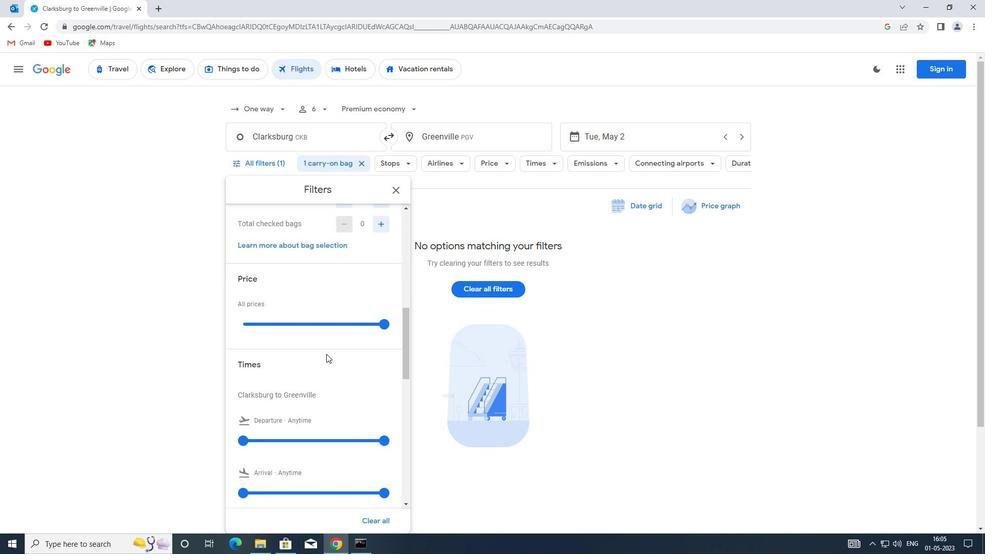 
Action: Mouse moved to (242, 389)
Screenshot: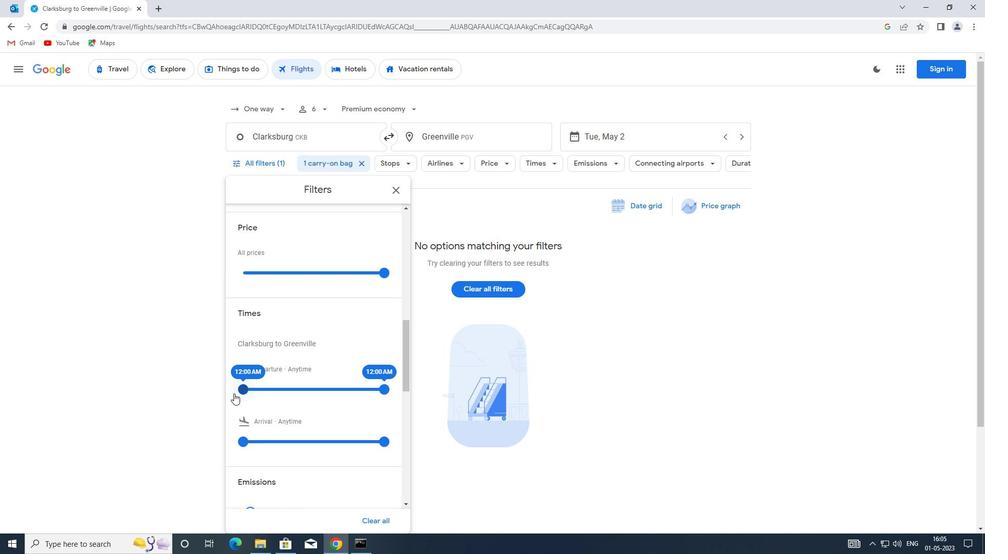 
Action: Mouse pressed left at (242, 389)
Screenshot: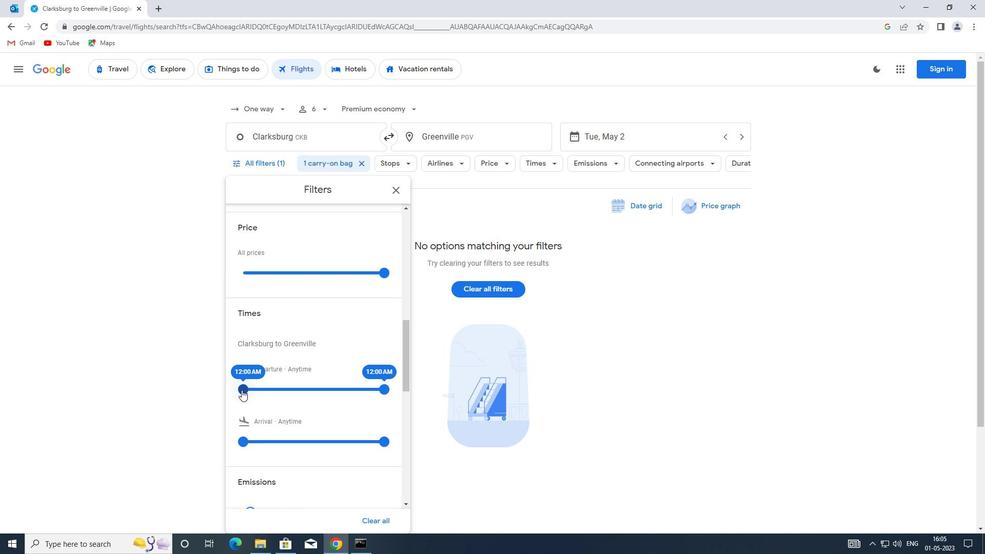 
Action: Mouse moved to (380, 389)
Screenshot: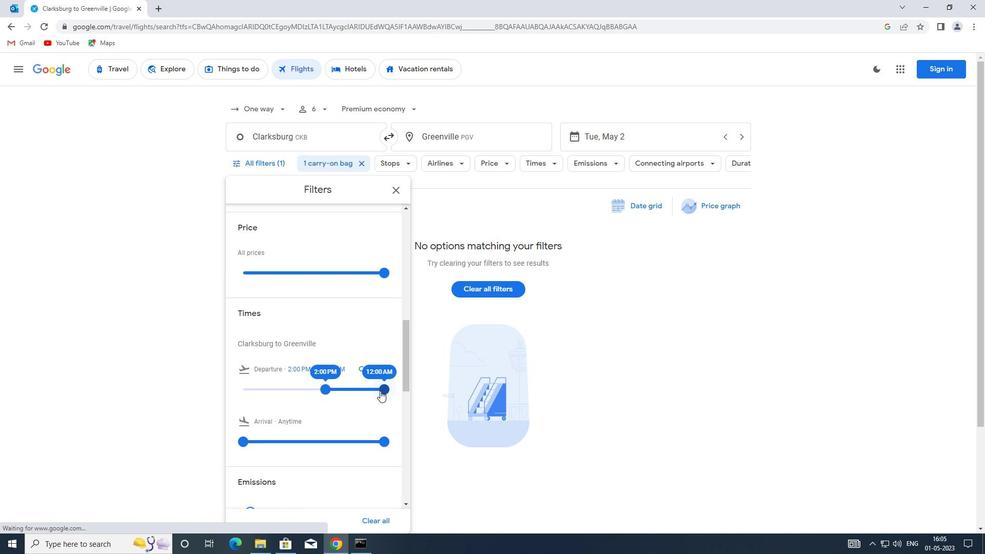 
Action: Mouse pressed left at (380, 389)
Screenshot: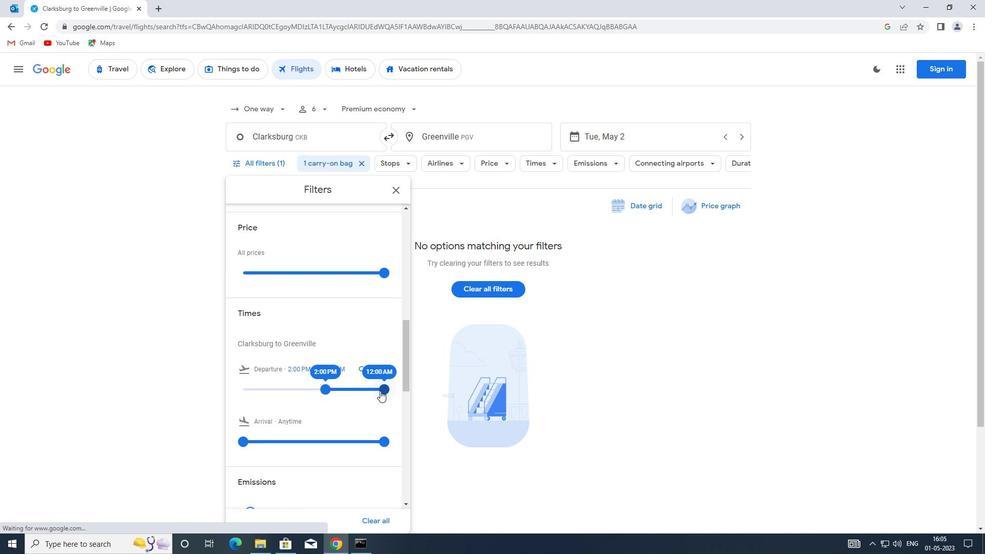 
Action: Mouse moved to (323, 385)
Screenshot: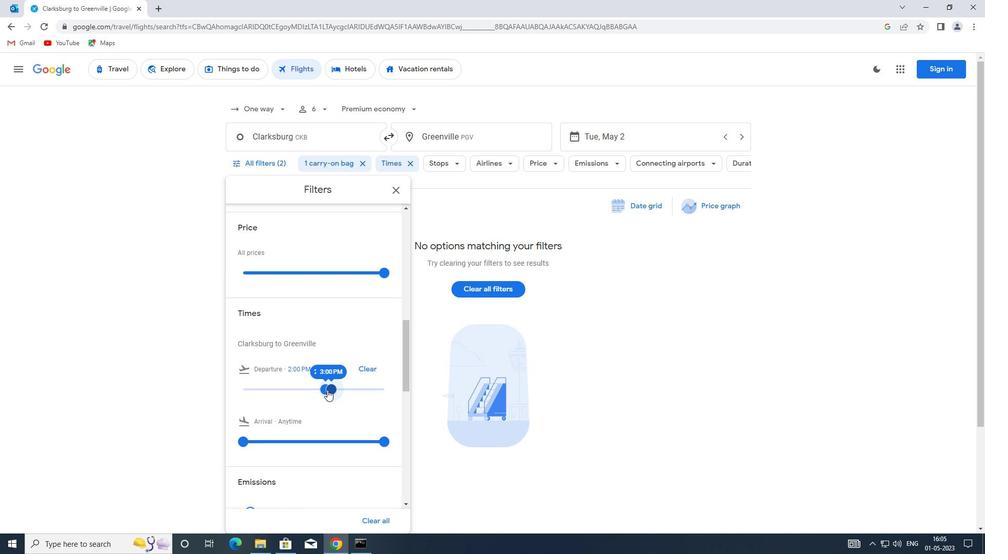 
Action: Mouse scrolled (323, 385) with delta (0, 0)
Screenshot: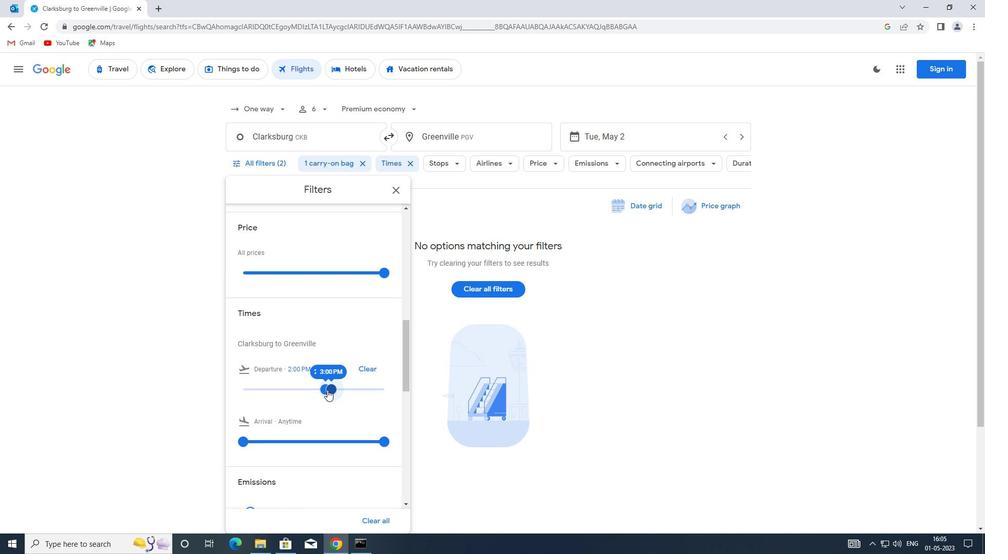
Action: Mouse scrolled (323, 385) with delta (0, 0)
Screenshot: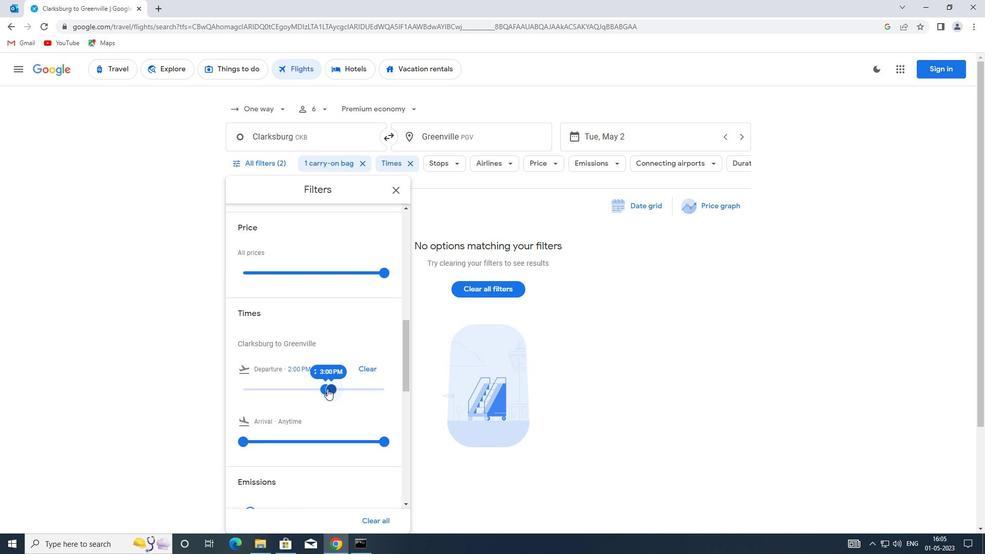 
Action: Mouse moved to (322, 385)
Screenshot: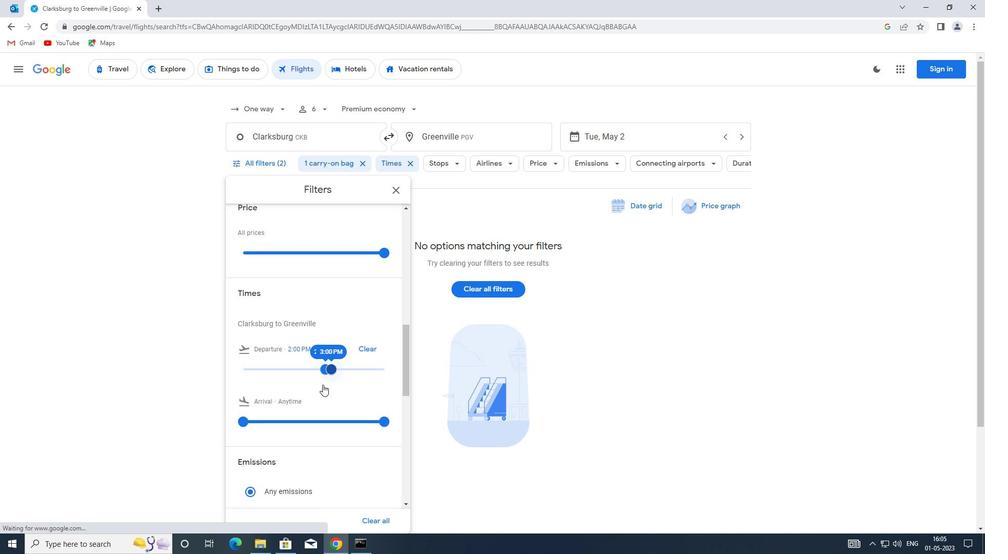 
Action: Mouse scrolled (322, 384) with delta (0, 0)
Screenshot: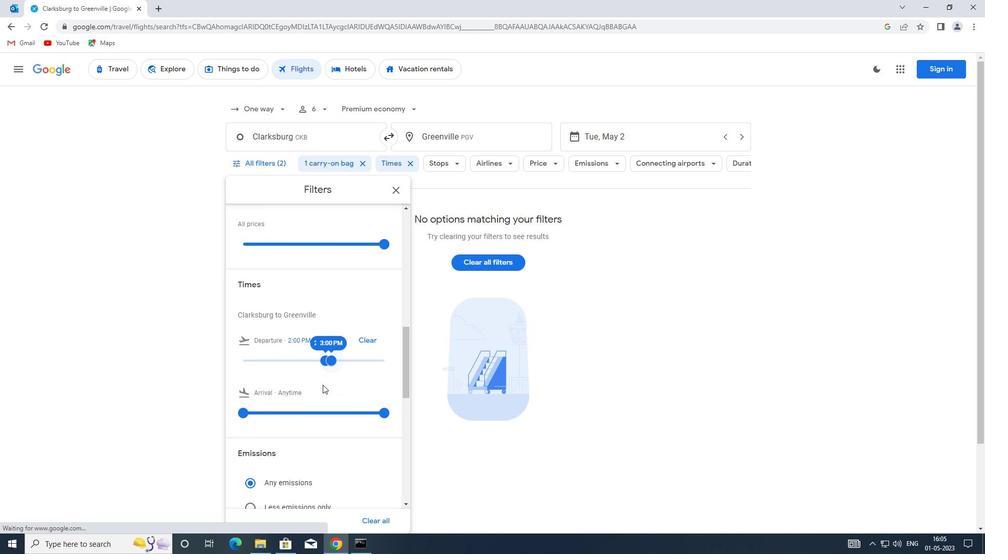
Action: Mouse scrolled (322, 384) with delta (0, 0)
Screenshot: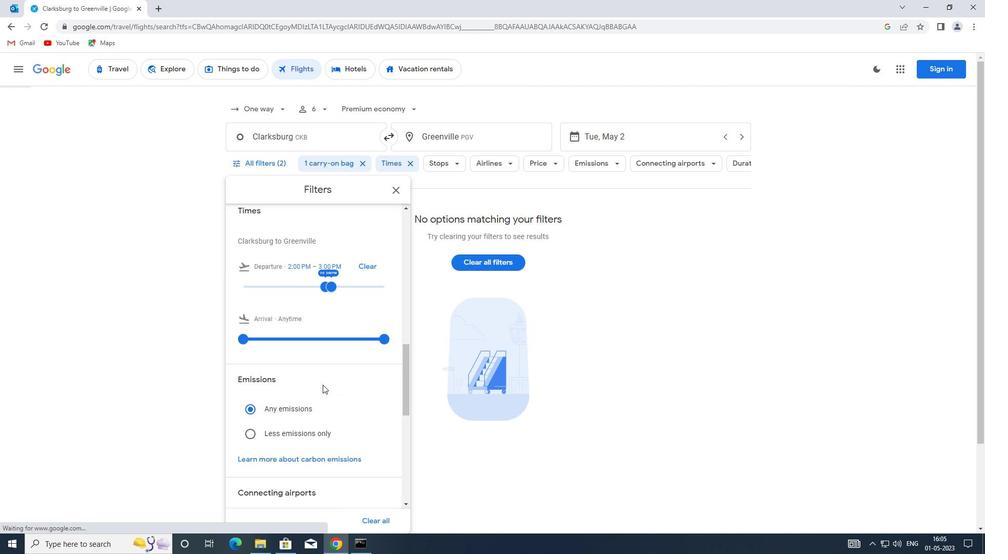 
Action: Mouse moved to (396, 189)
Screenshot: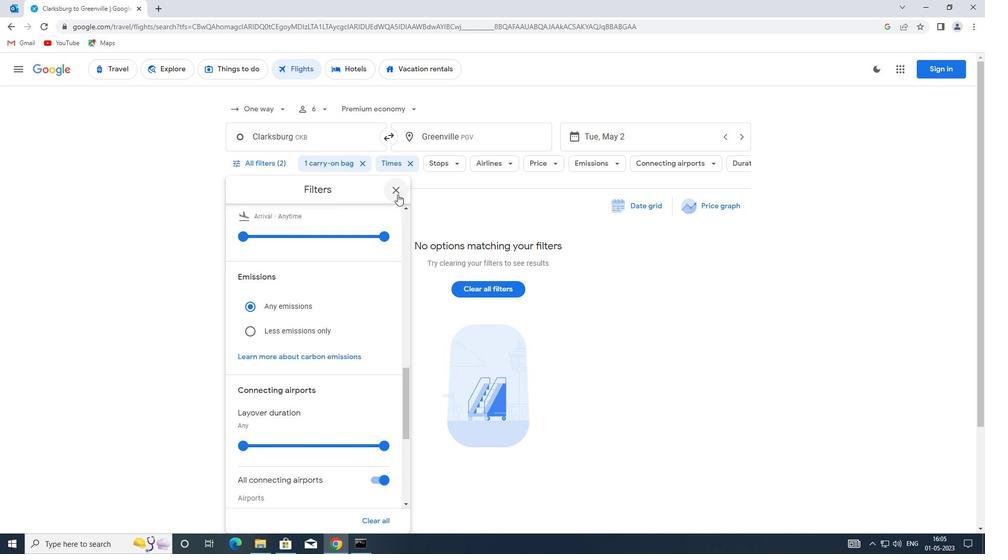 
Action: Mouse pressed left at (396, 189)
Screenshot: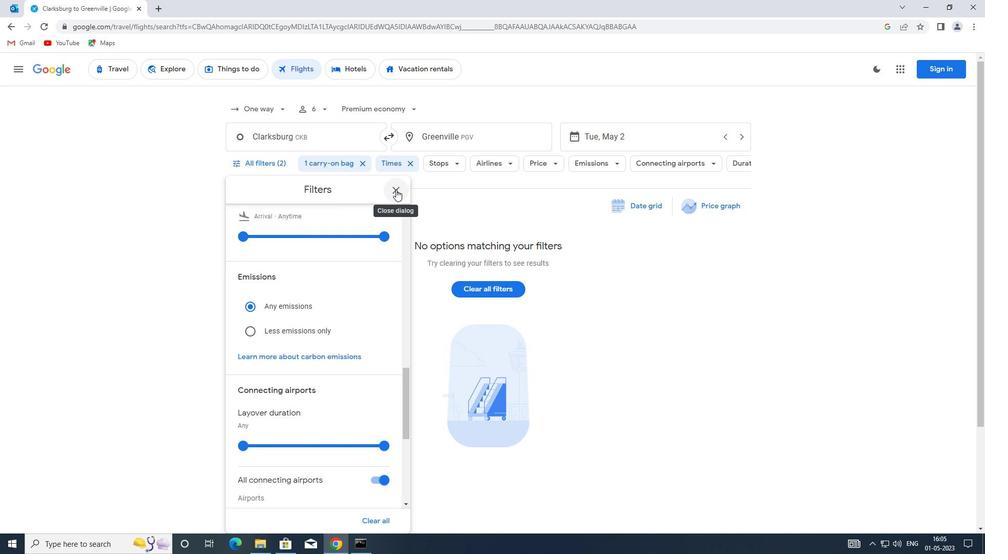 
